 Task: Look for space in Cava Dè Tirreni, Italy from 22nd June, 2023 to 30th June, 2023 for 2 adults in price range Rs.7000 to Rs.15000. Place can be entire place with 1  bedroom having 1 bed and 1 bathroom. Property type can be house, flat, guest house, hotel. Booking option can be shelf check-in. Required host language is English.
Action: Mouse moved to (517, 132)
Screenshot: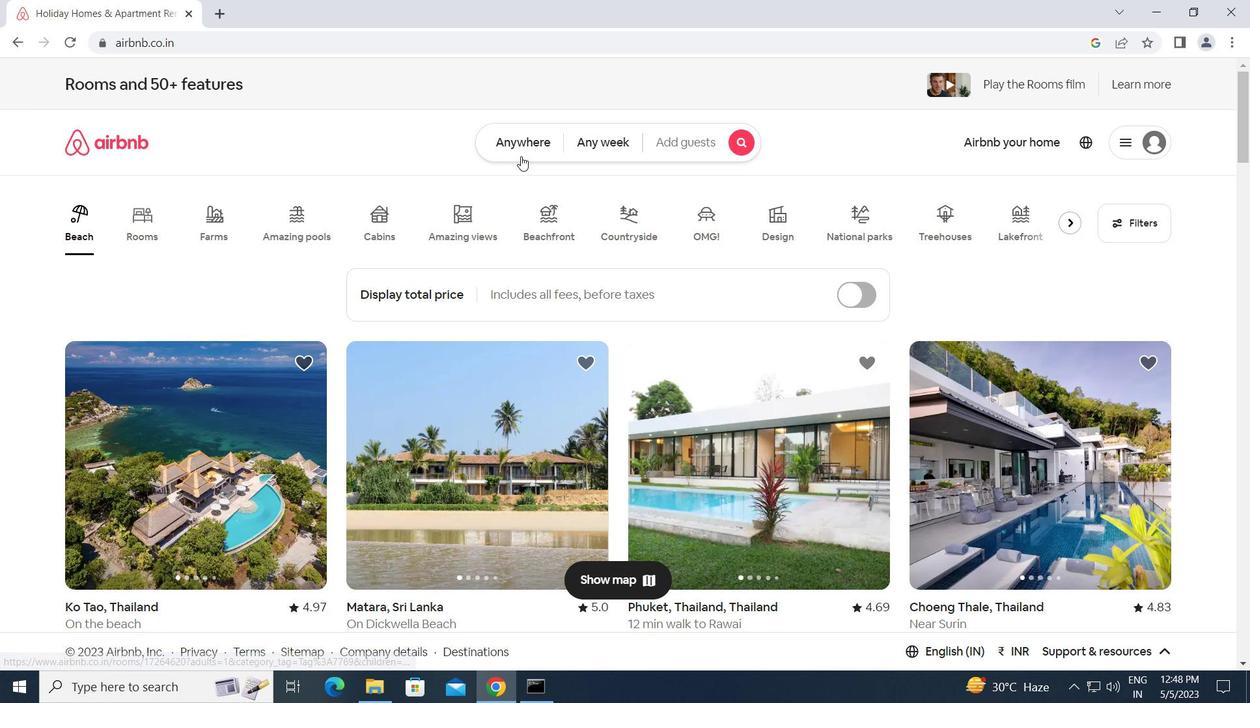 
Action: Mouse pressed left at (517, 132)
Screenshot: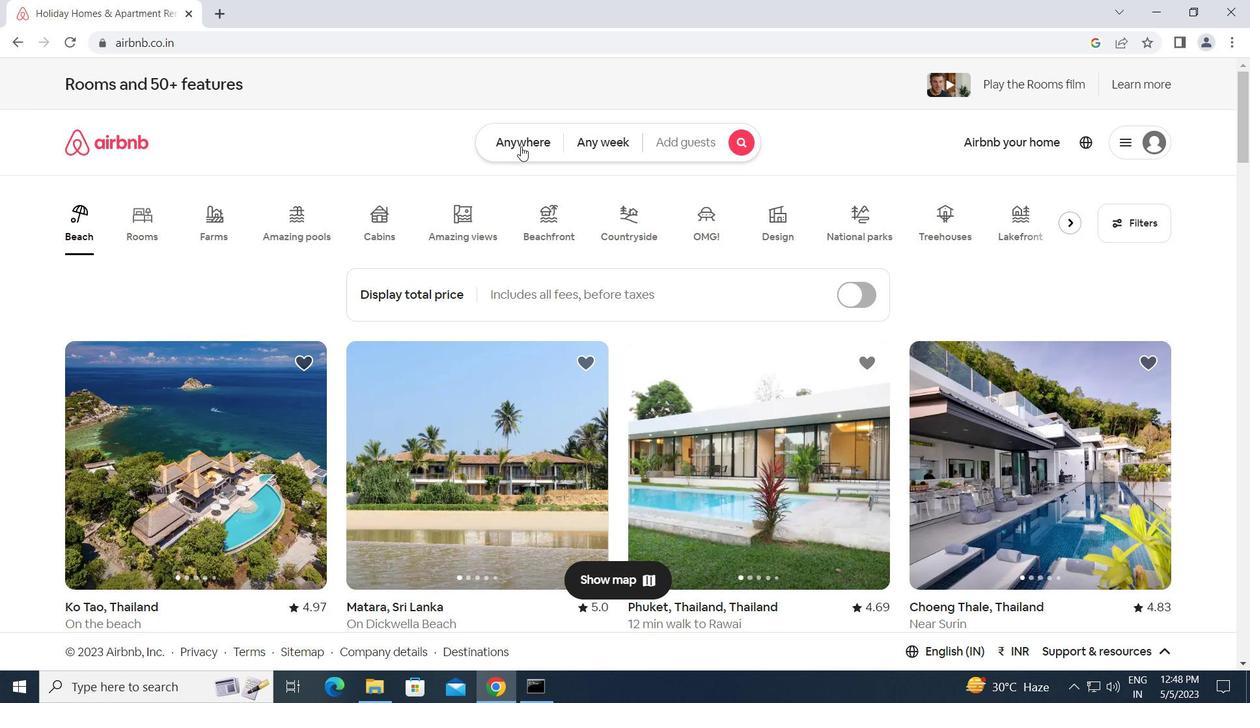 
Action: Mouse moved to (443, 205)
Screenshot: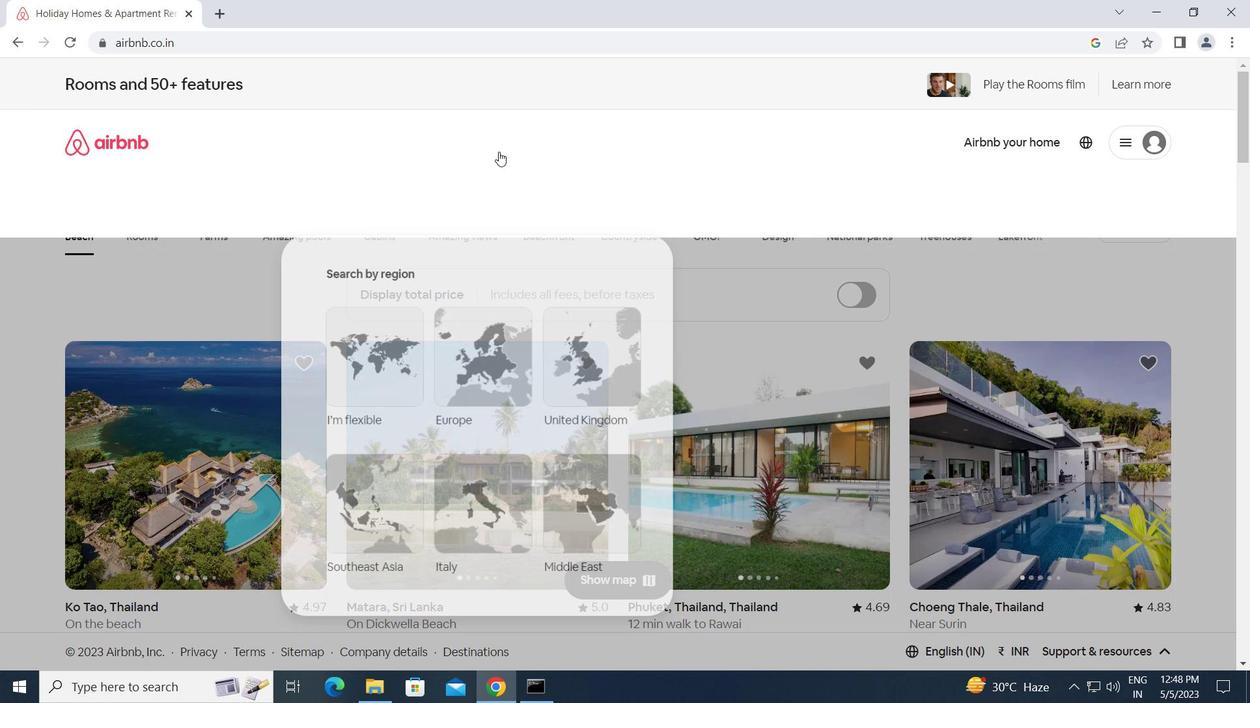 
Action: Mouse pressed left at (443, 205)
Screenshot: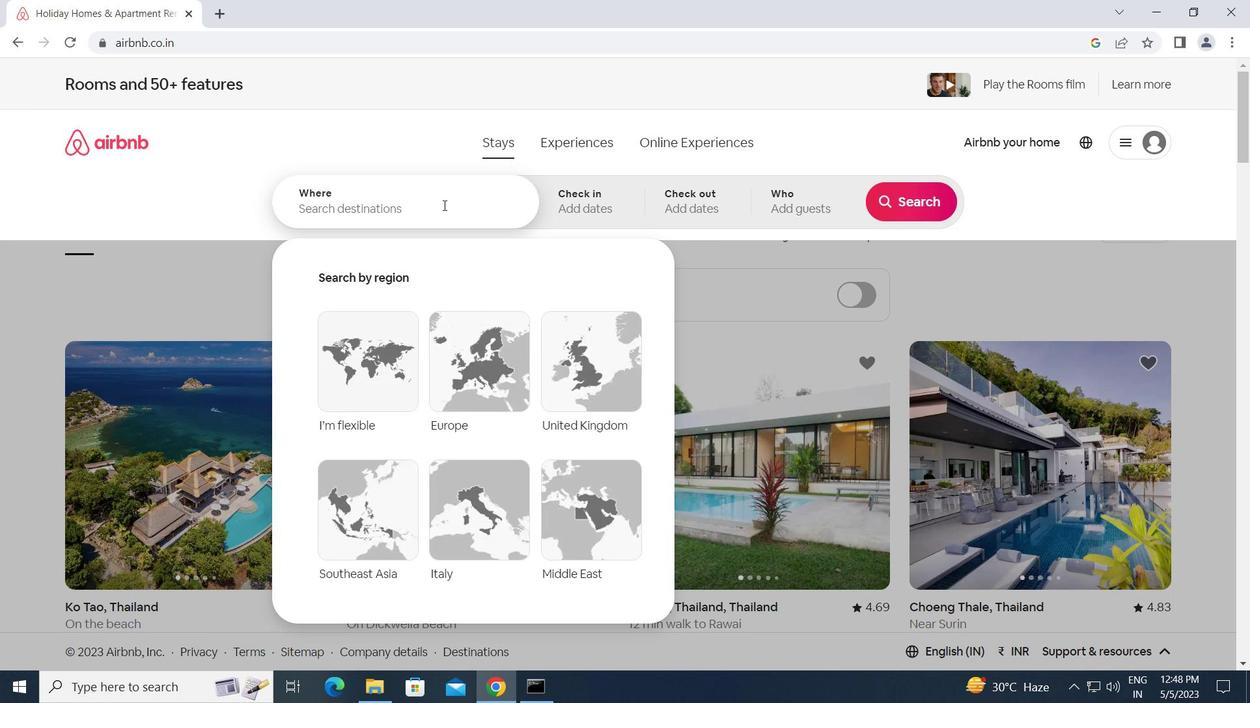 
Action: Key pressed c<Key.caps_lock>ava<Key.space><Key.caps_lock>d<Key.caps_lock>e<Key.space><Key.caps_lock>t<Key.caps_lock>irreni,<Key.space><Key.caps_lock>i<Key.caps_lock>taly<Key.enter>
Screenshot: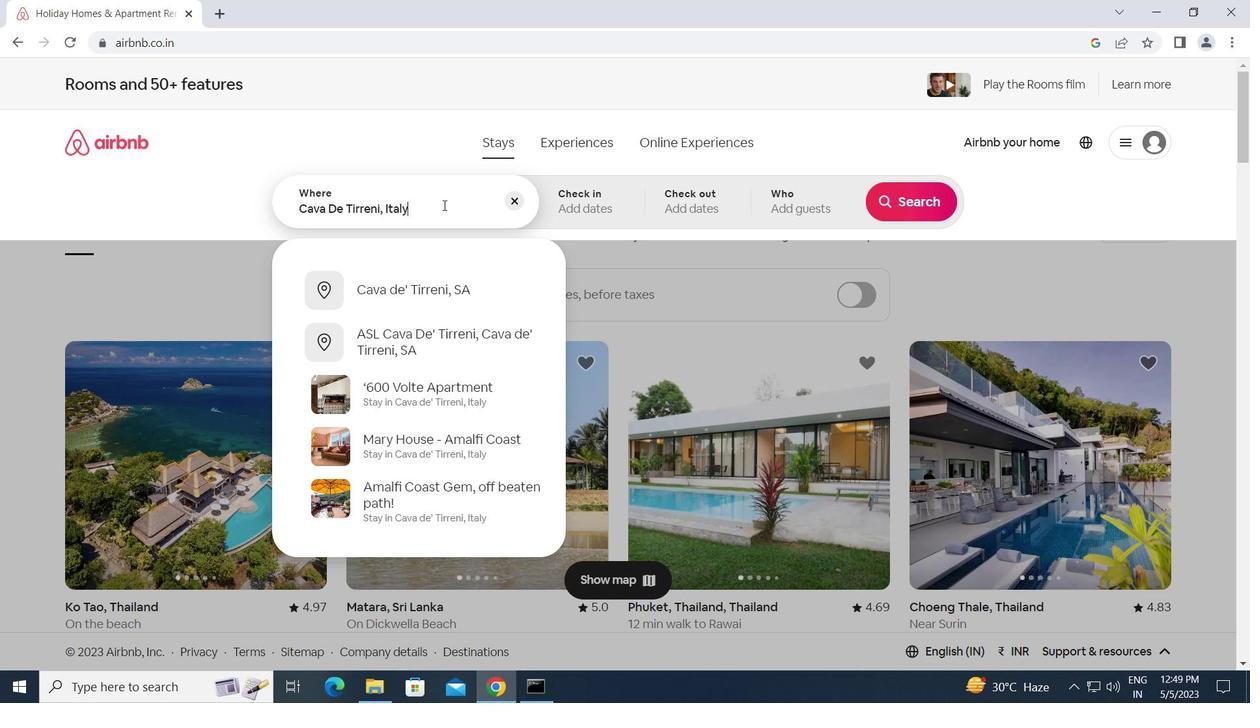 
Action: Mouse moved to (819, 512)
Screenshot: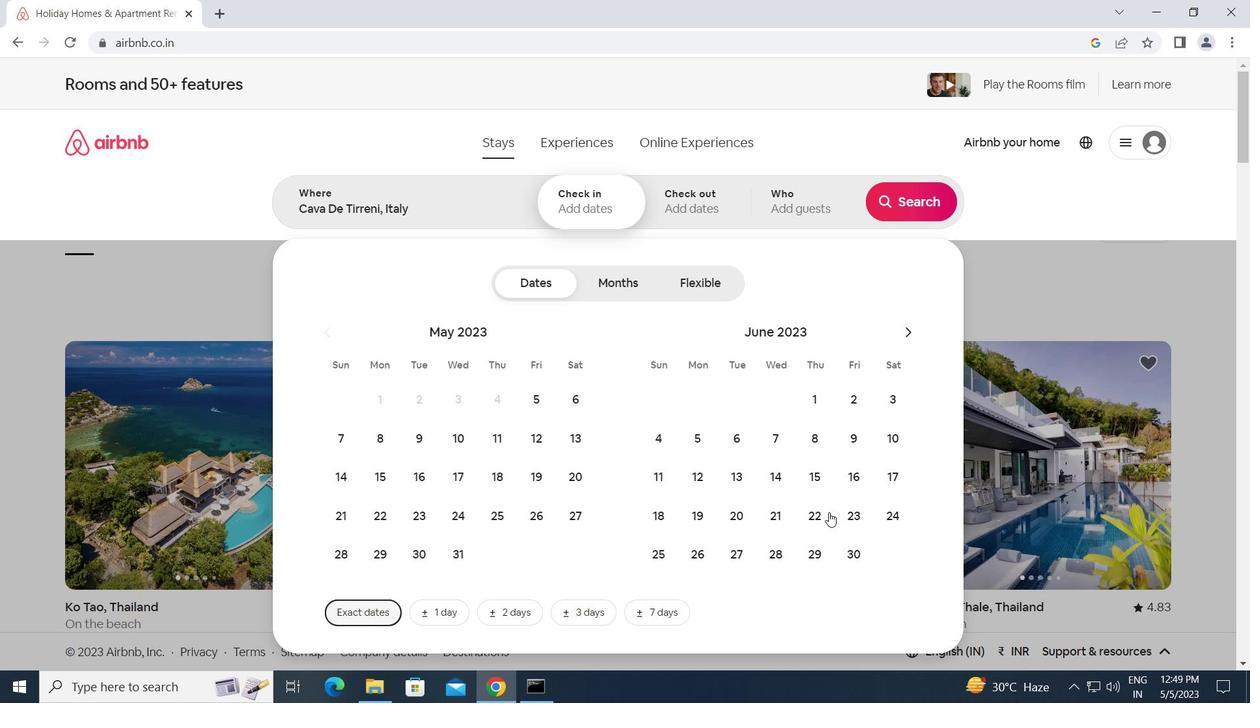 
Action: Mouse pressed left at (819, 512)
Screenshot: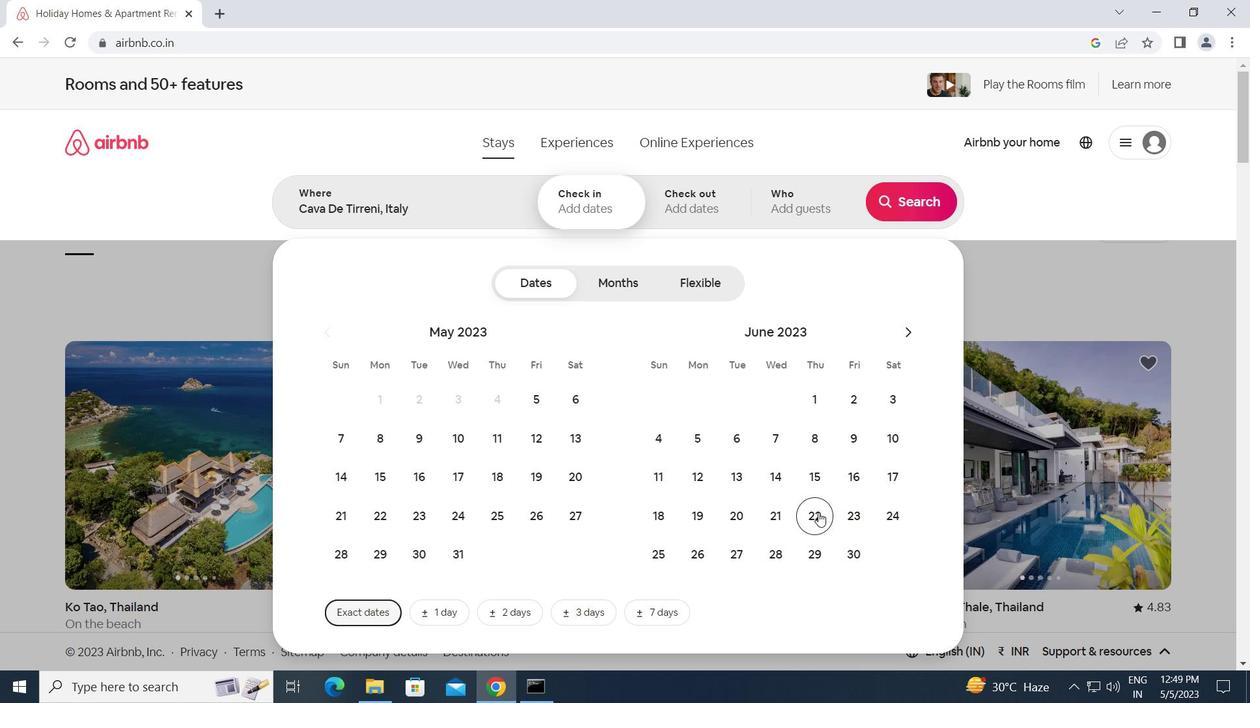 
Action: Mouse moved to (851, 558)
Screenshot: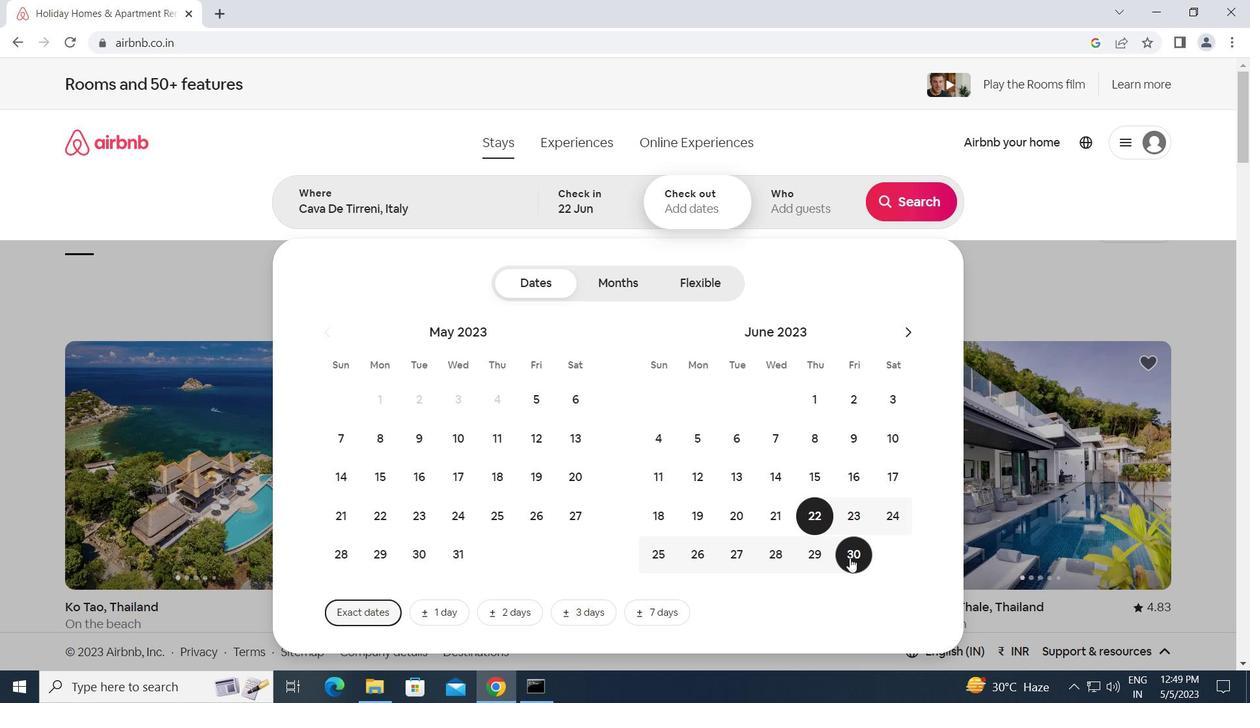 
Action: Mouse pressed left at (851, 558)
Screenshot: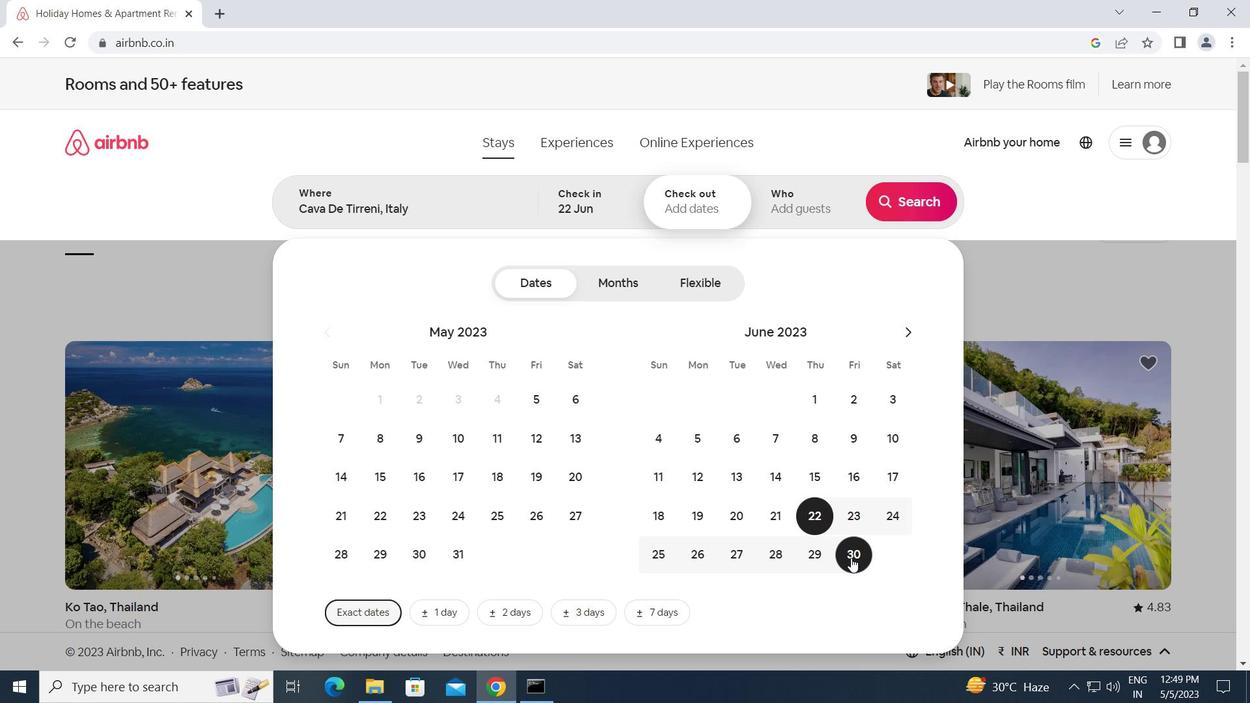
Action: Mouse moved to (803, 202)
Screenshot: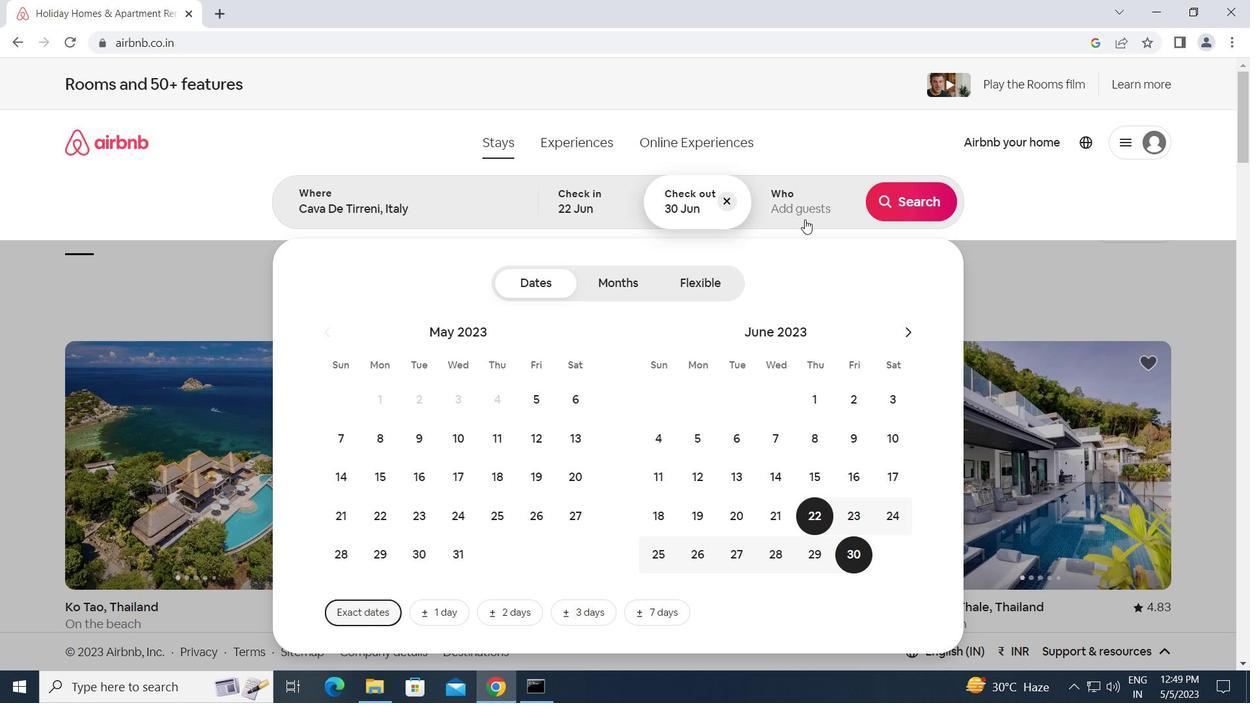 
Action: Mouse pressed left at (803, 202)
Screenshot: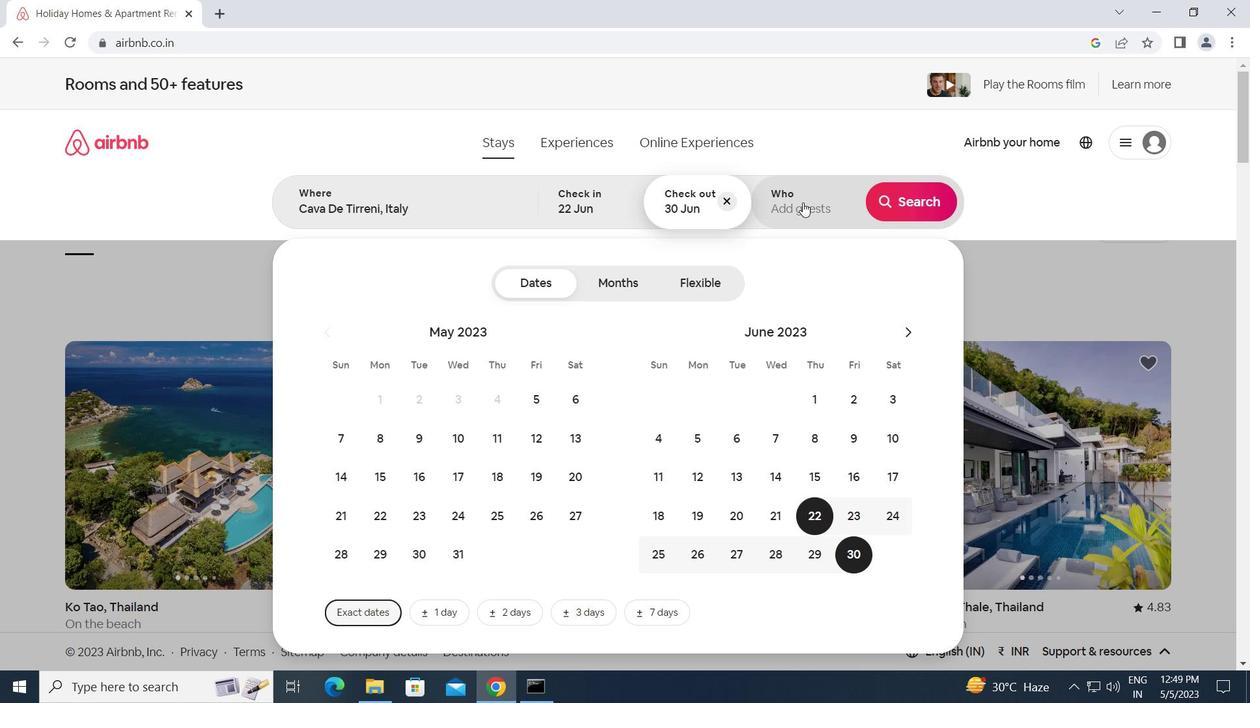 
Action: Mouse moved to (909, 289)
Screenshot: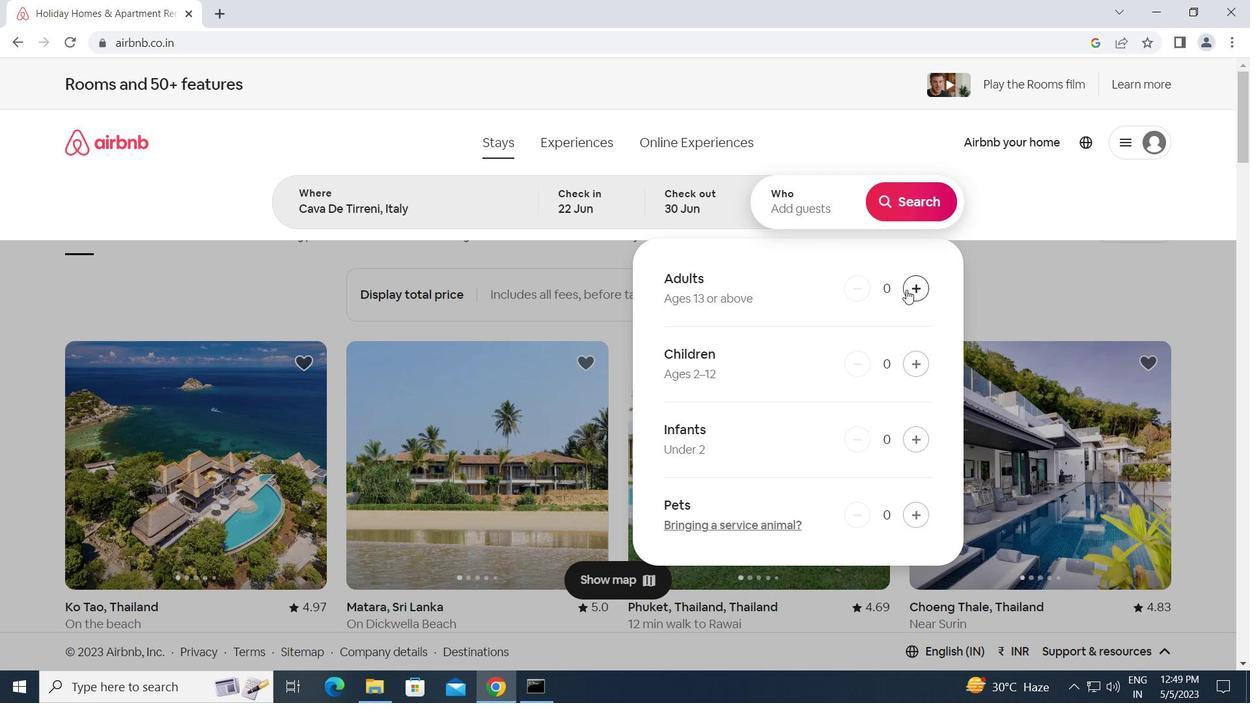 
Action: Mouse pressed left at (909, 289)
Screenshot: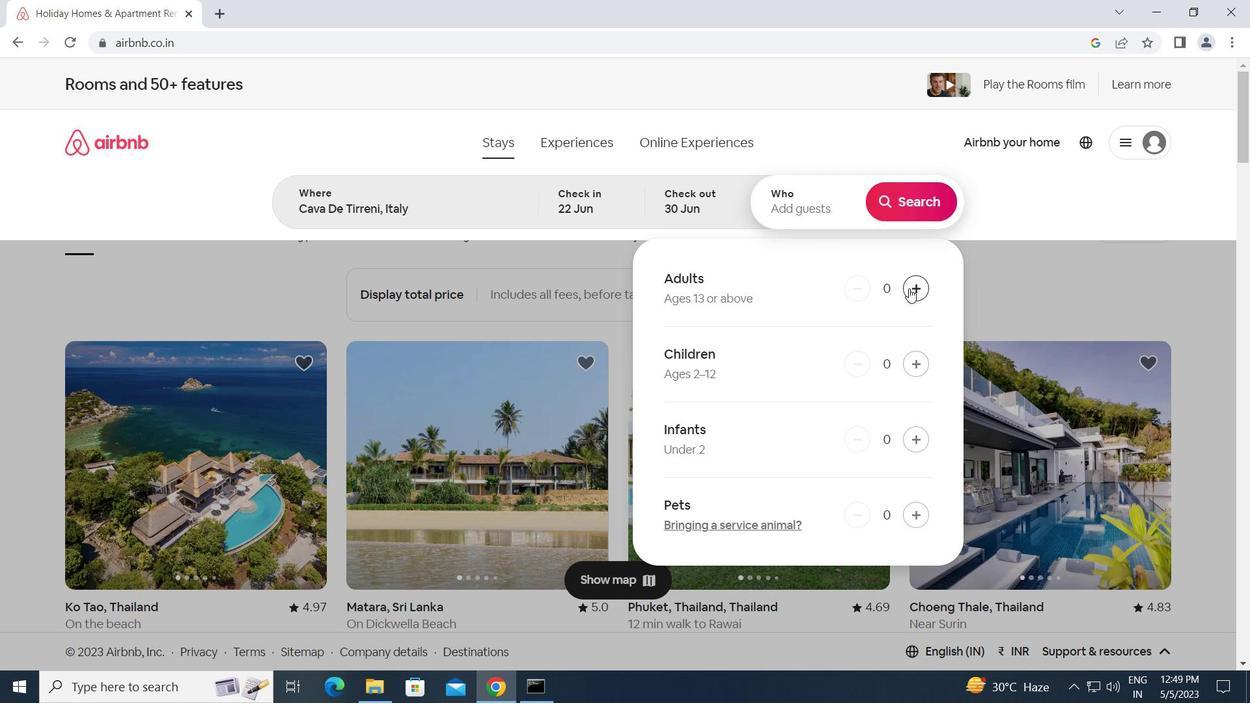 
Action: Mouse pressed left at (909, 289)
Screenshot: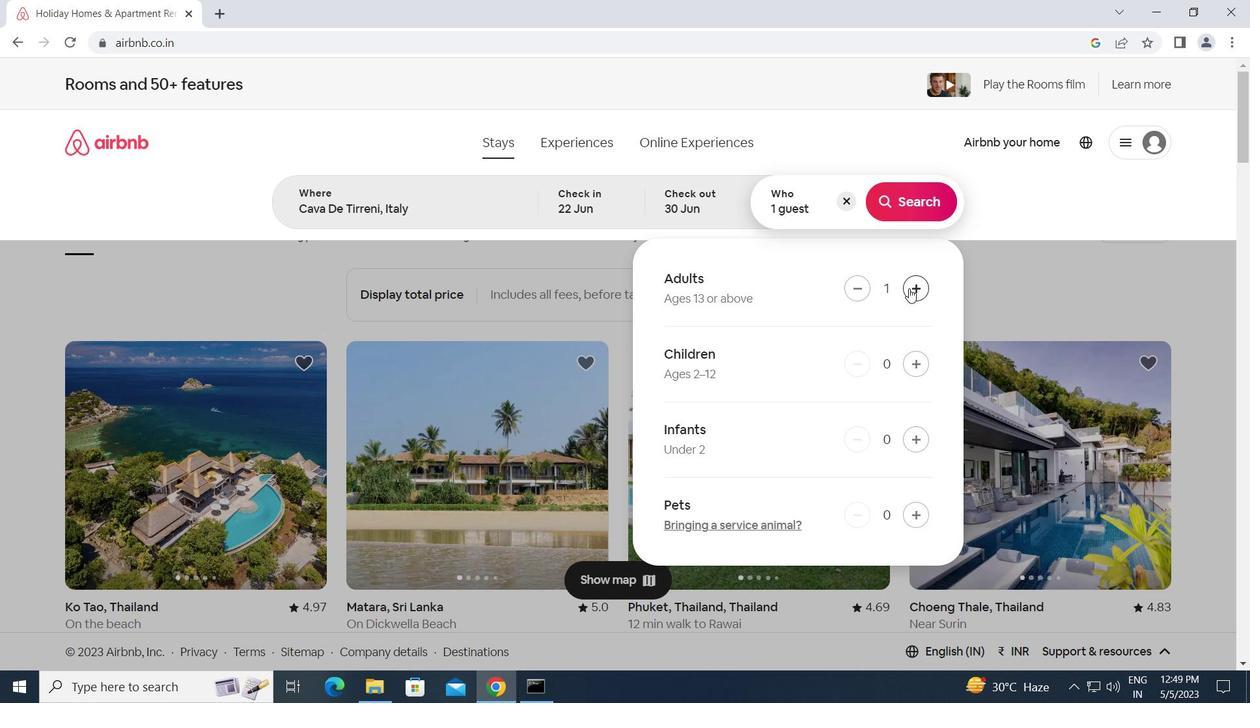 
Action: Mouse moved to (915, 198)
Screenshot: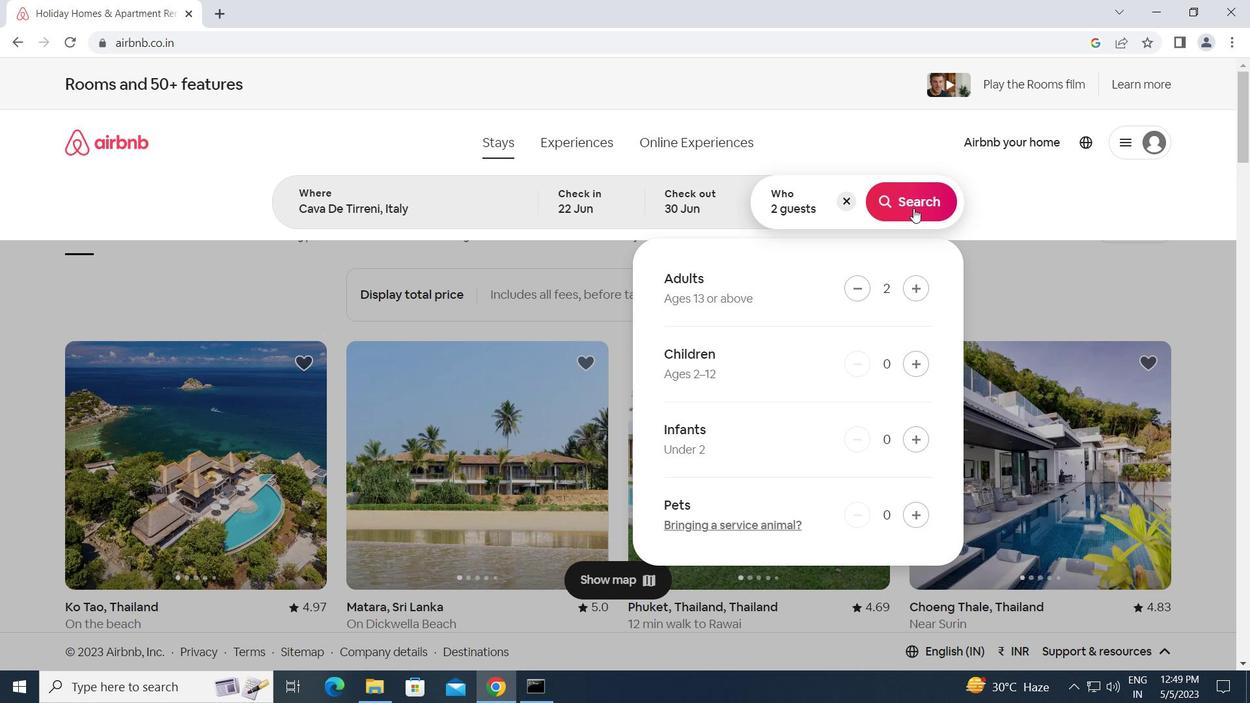 
Action: Mouse pressed left at (915, 198)
Screenshot: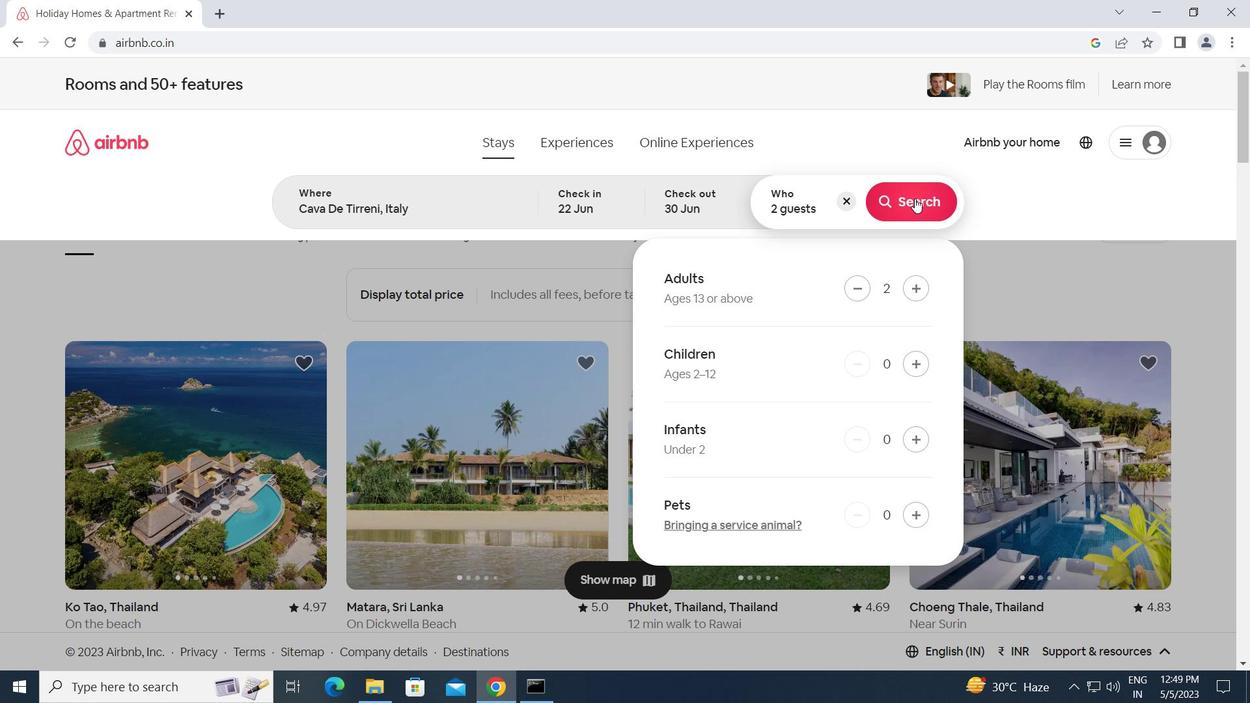 
Action: Mouse moved to (1179, 154)
Screenshot: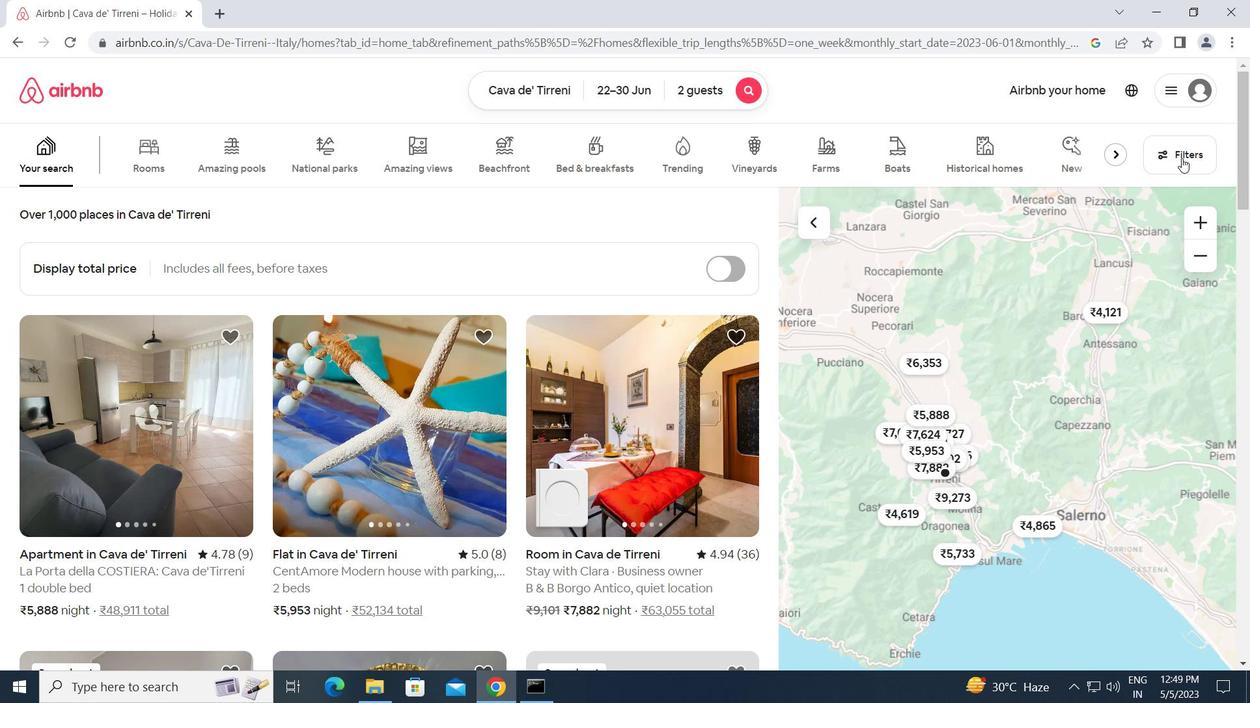 
Action: Mouse pressed left at (1179, 154)
Screenshot: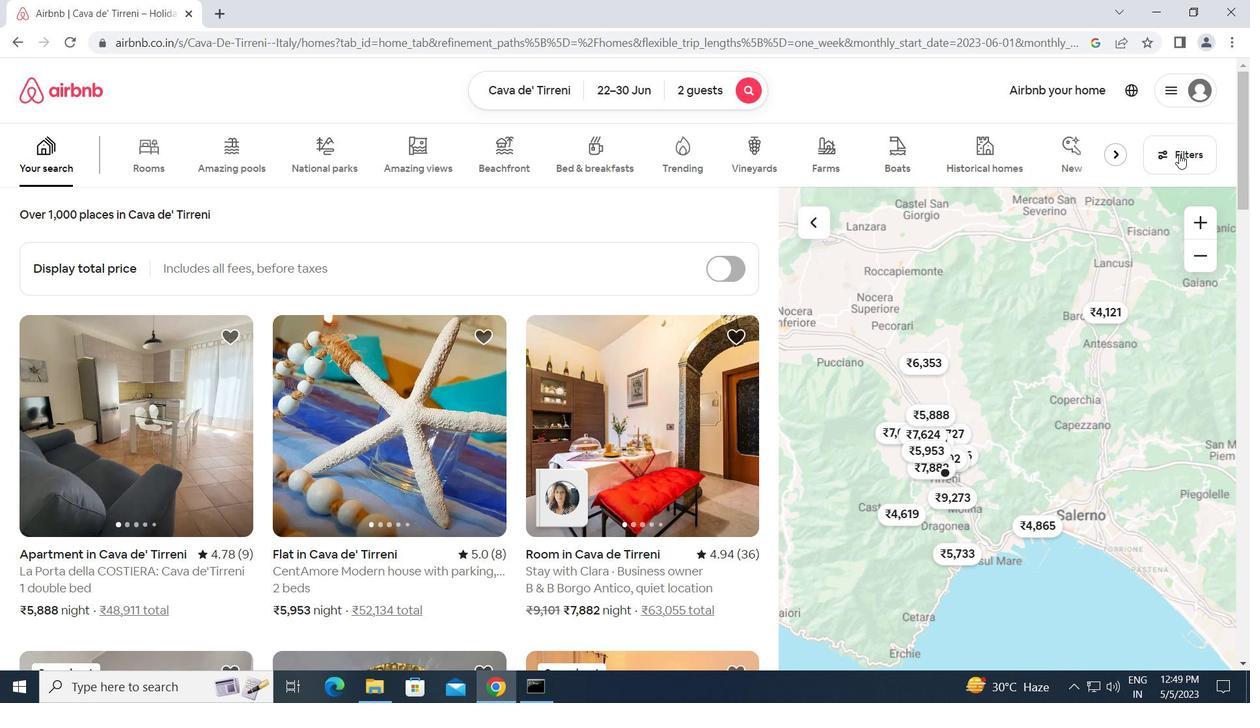 
Action: Mouse moved to (429, 548)
Screenshot: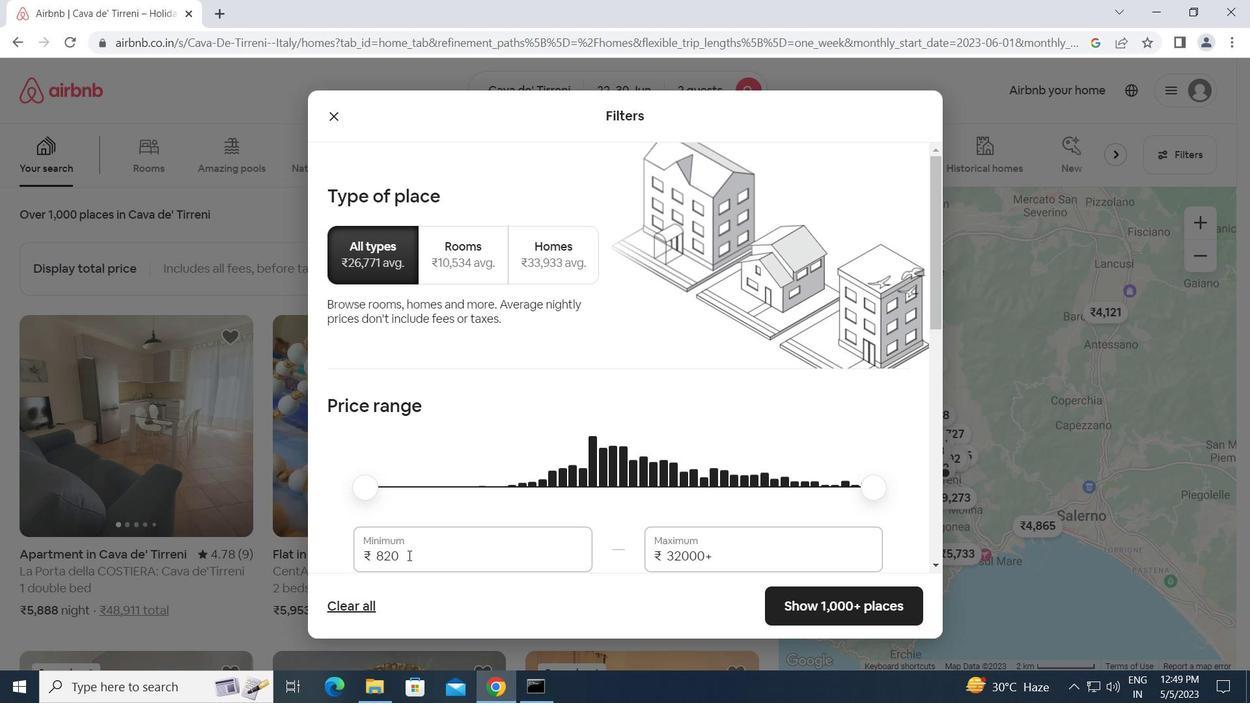 
Action: Mouse scrolled (429, 547) with delta (0, 0)
Screenshot: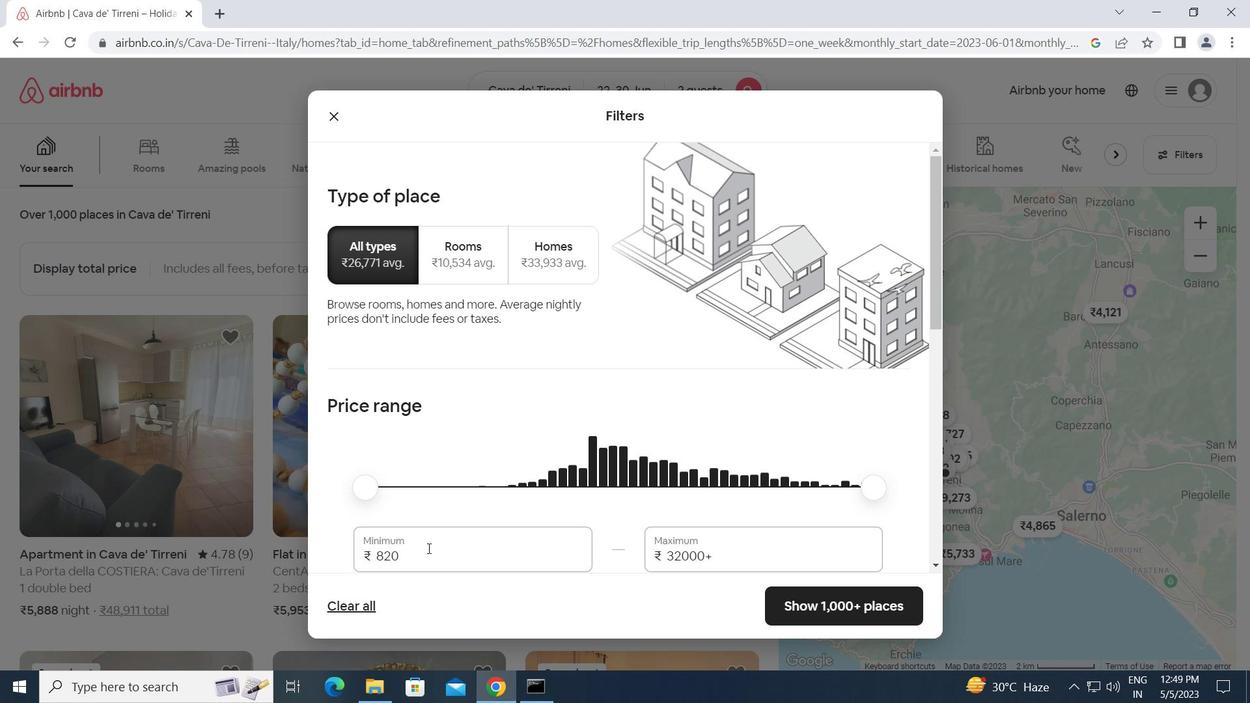 
Action: Mouse scrolled (429, 547) with delta (0, 0)
Screenshot: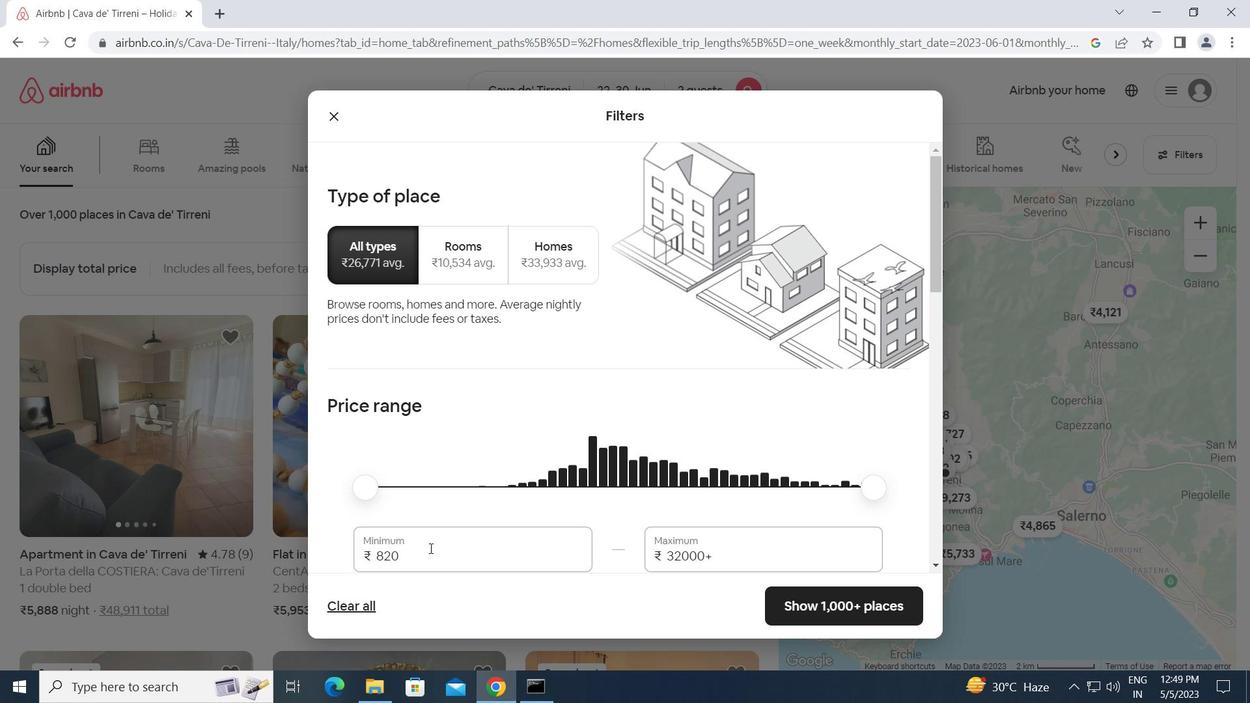 
Action: Mouse moved to (410, 396)
Screenshot: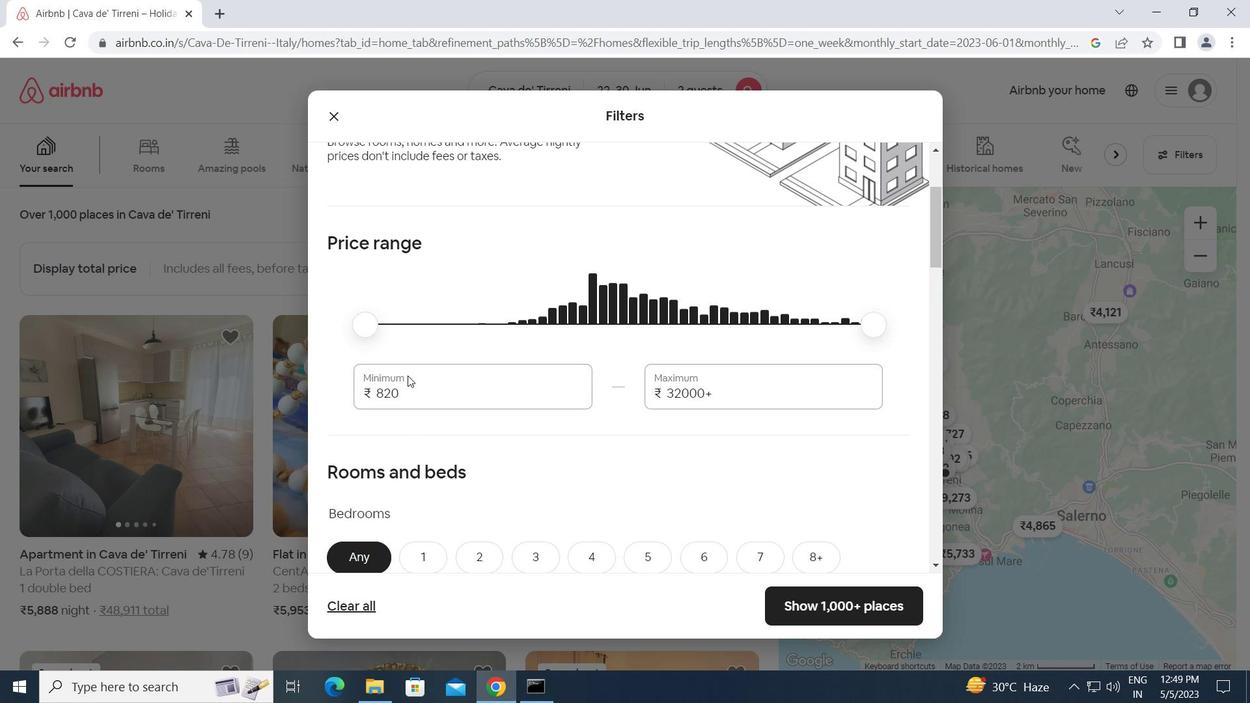 
Action: Mouse pressed left at (410, 396)
Screenshot: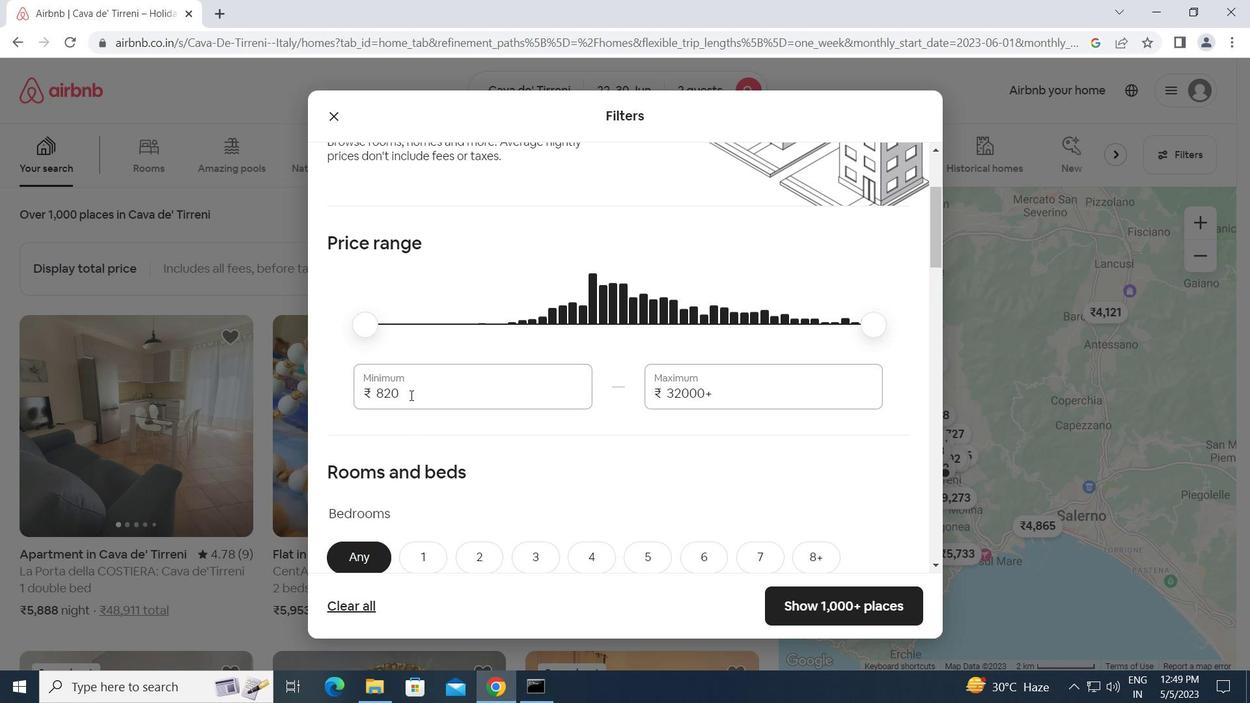 
Action: Mouse moved to (310, 396)
Screenshot: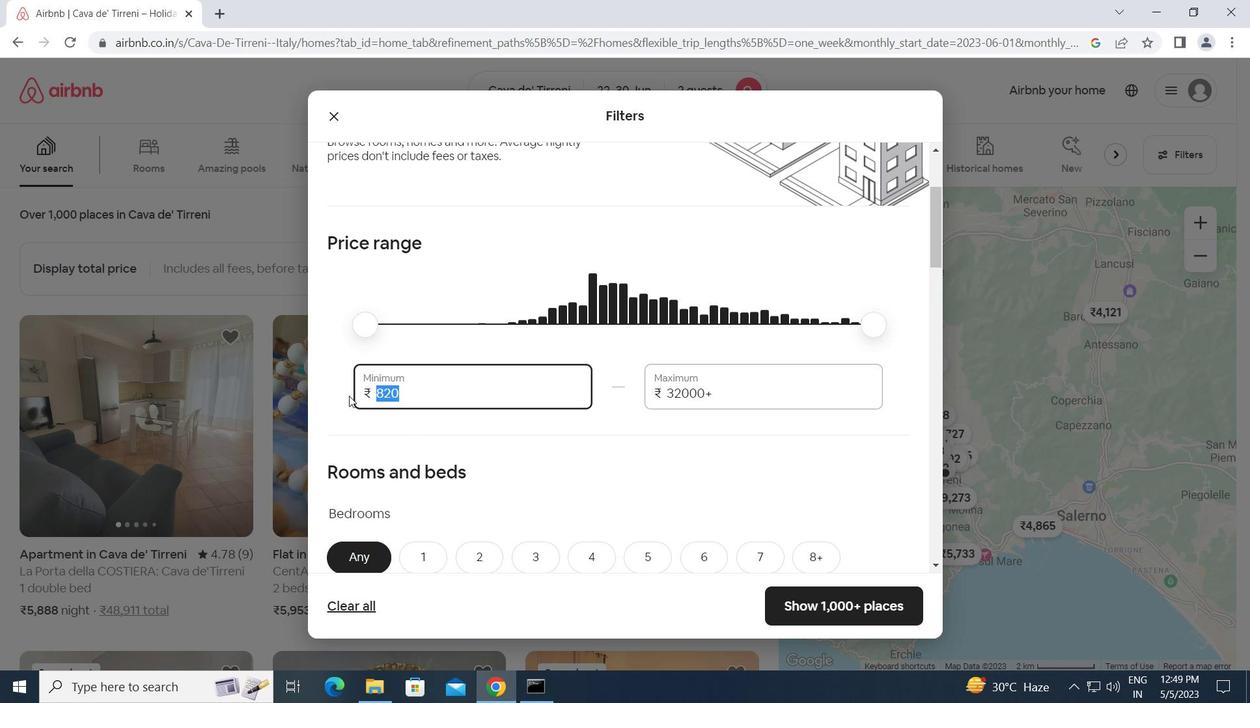 
Action: Key pressed 7000<Key.tab>1500
Screenshot: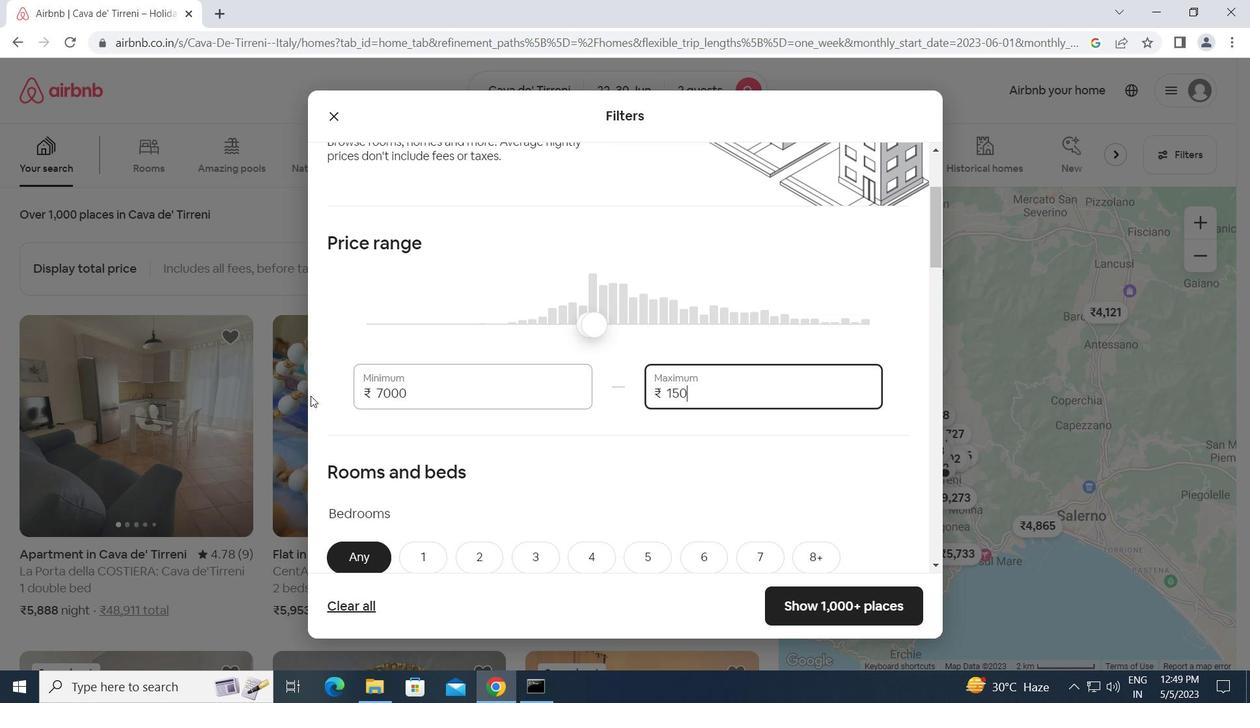 
Action: Mouse moved to (324, 409)
Screenshot: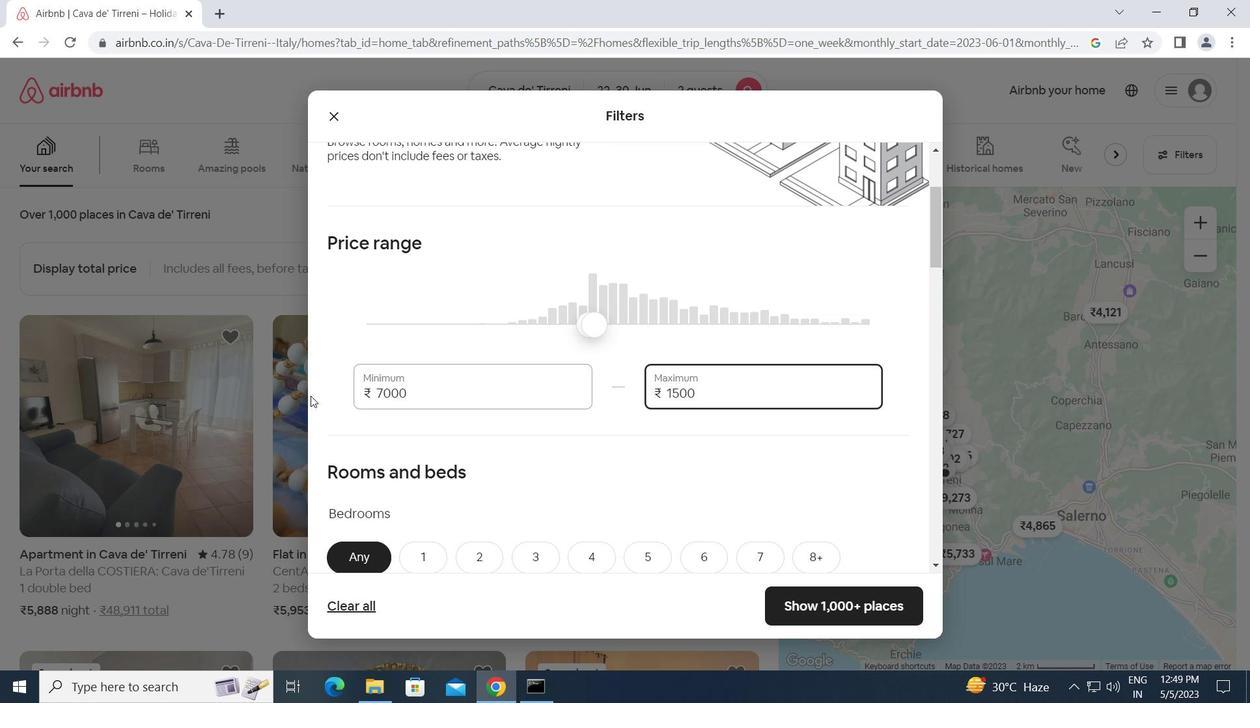 
Action: Key pressed 0
Screenshot: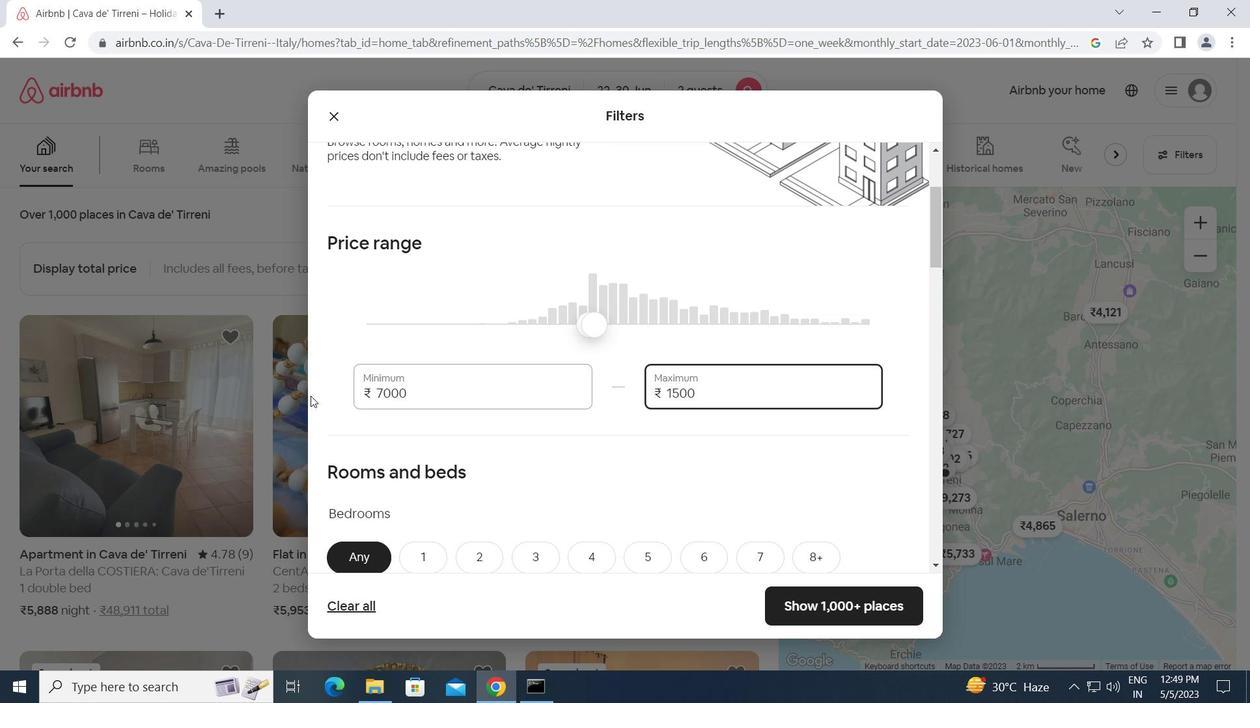 
Action: Mouse moved to (489, 463)
Screenshot: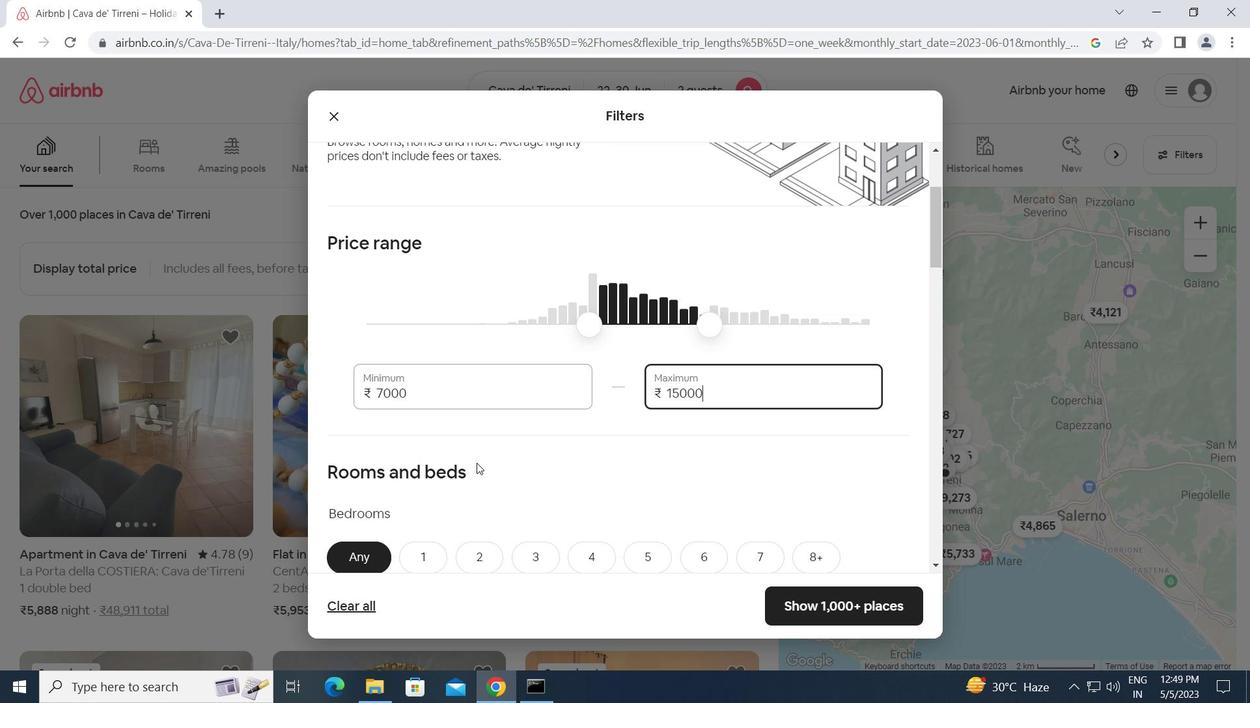 
Action: Mouse scrolled (489, 462) with delta (0, 0)
Screenshot: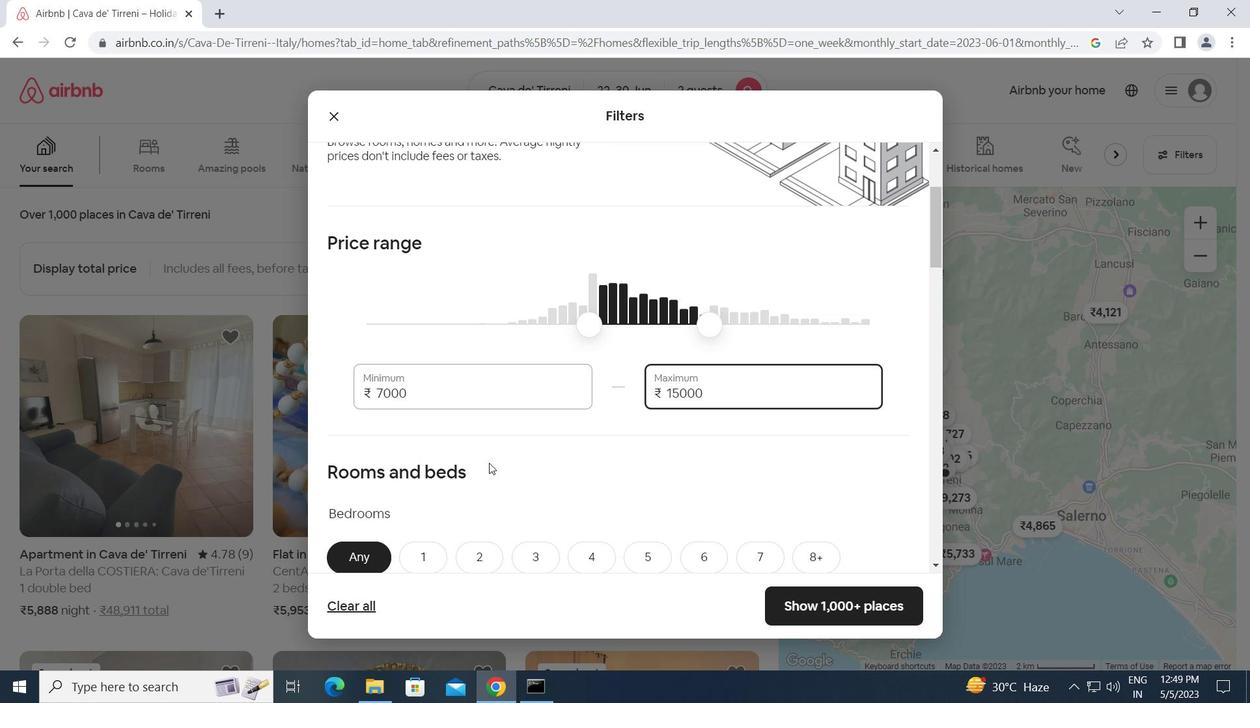 
Action: Mouse scrolled (489, 462) with delta (0, 0)
Screenshot: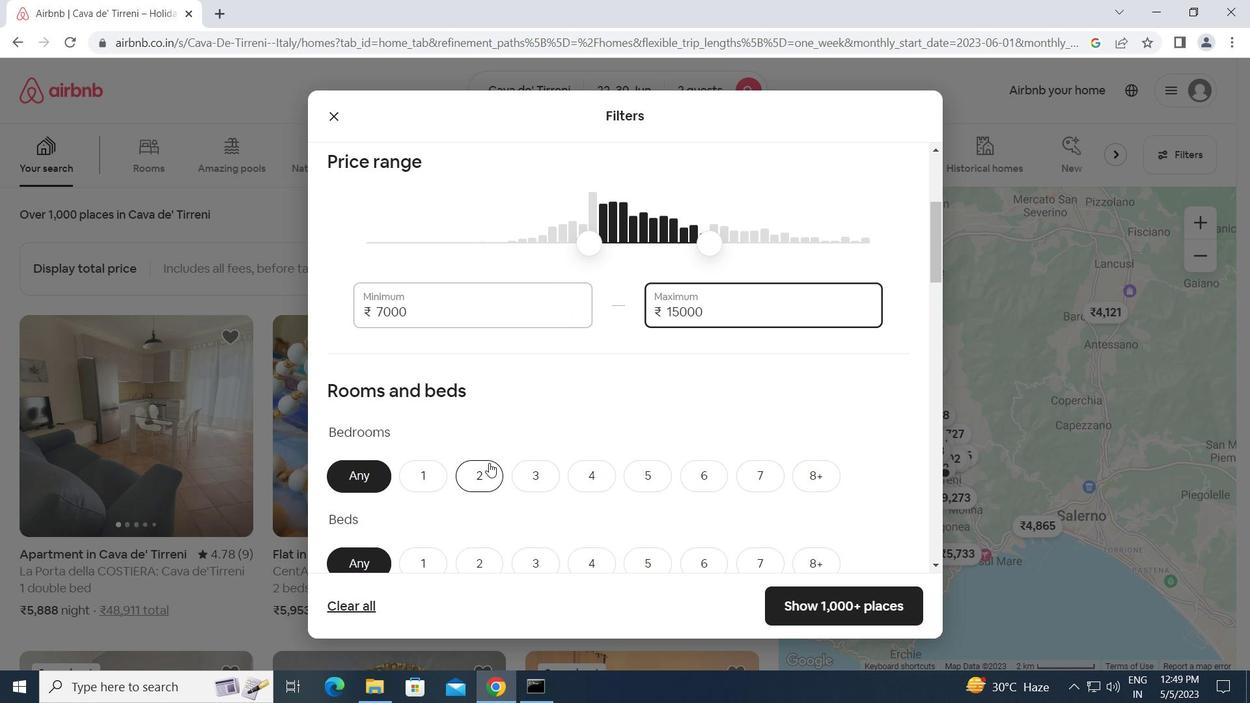 
Action: Mouse scrolled (489, 462) with delta (0, 0)
Screenshot: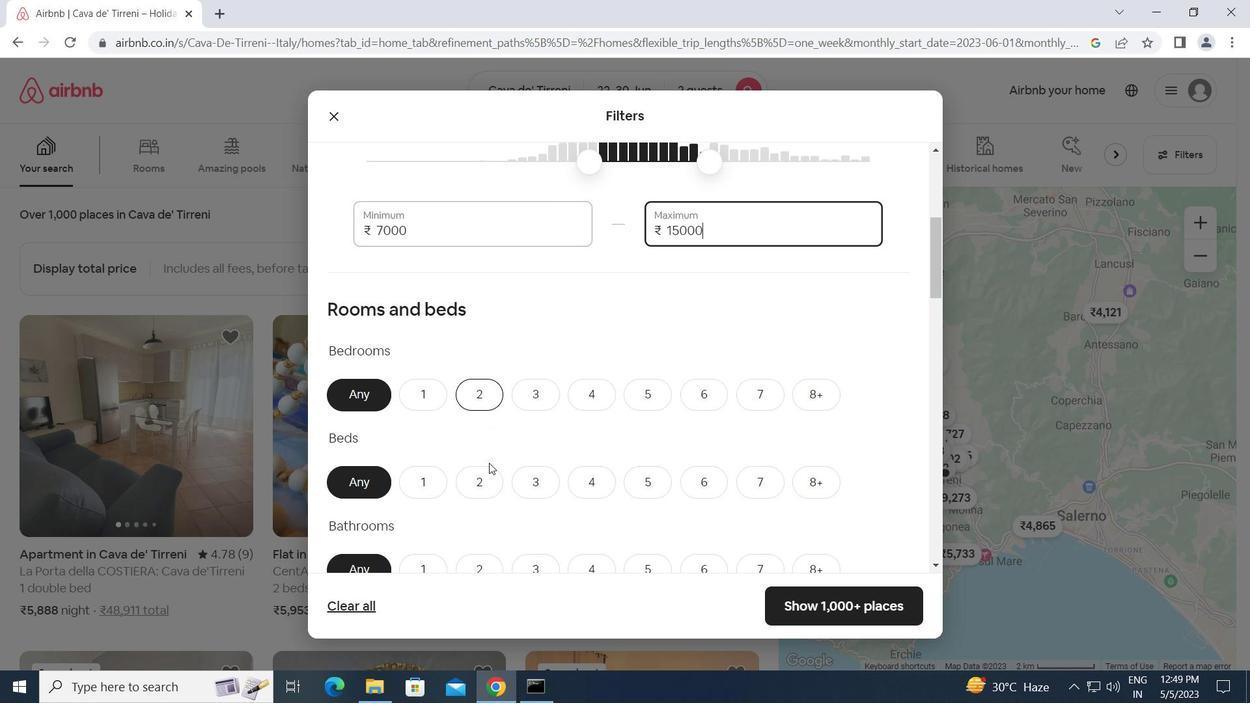 
Action: Mouse moved to (416, 320)
Screenshot: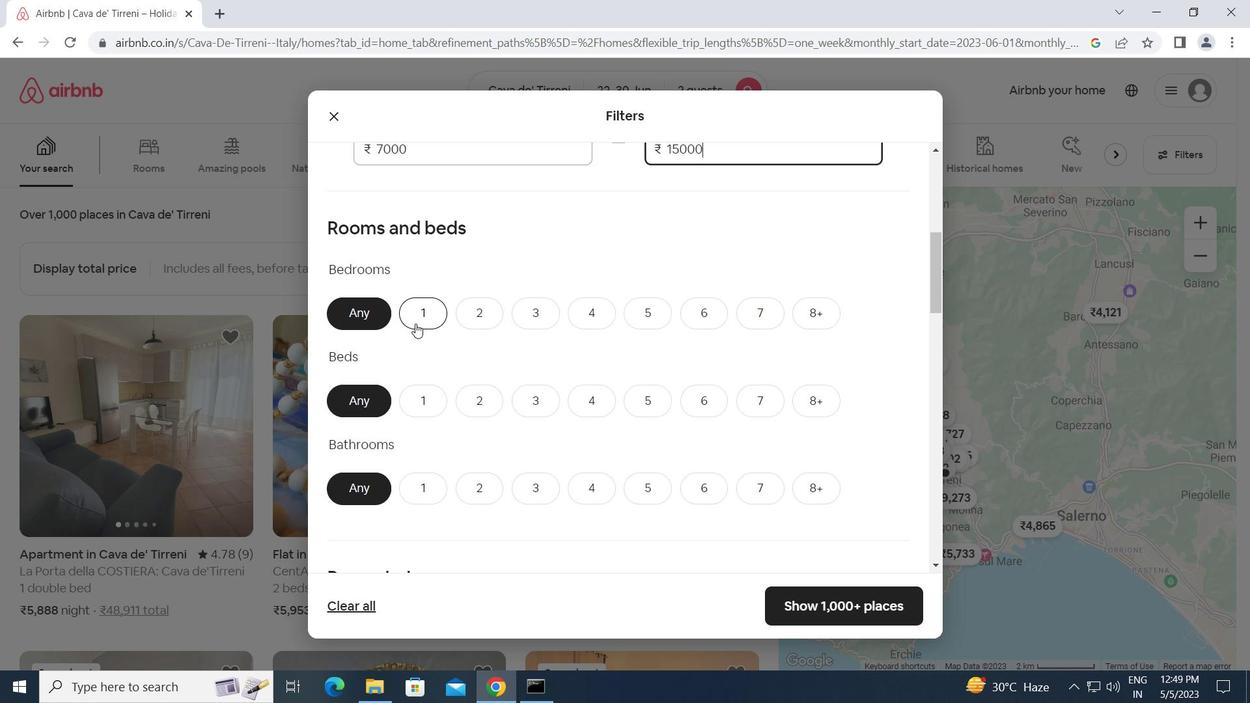 
Action: Mouse pressed left at (416, 320)
Screenshot: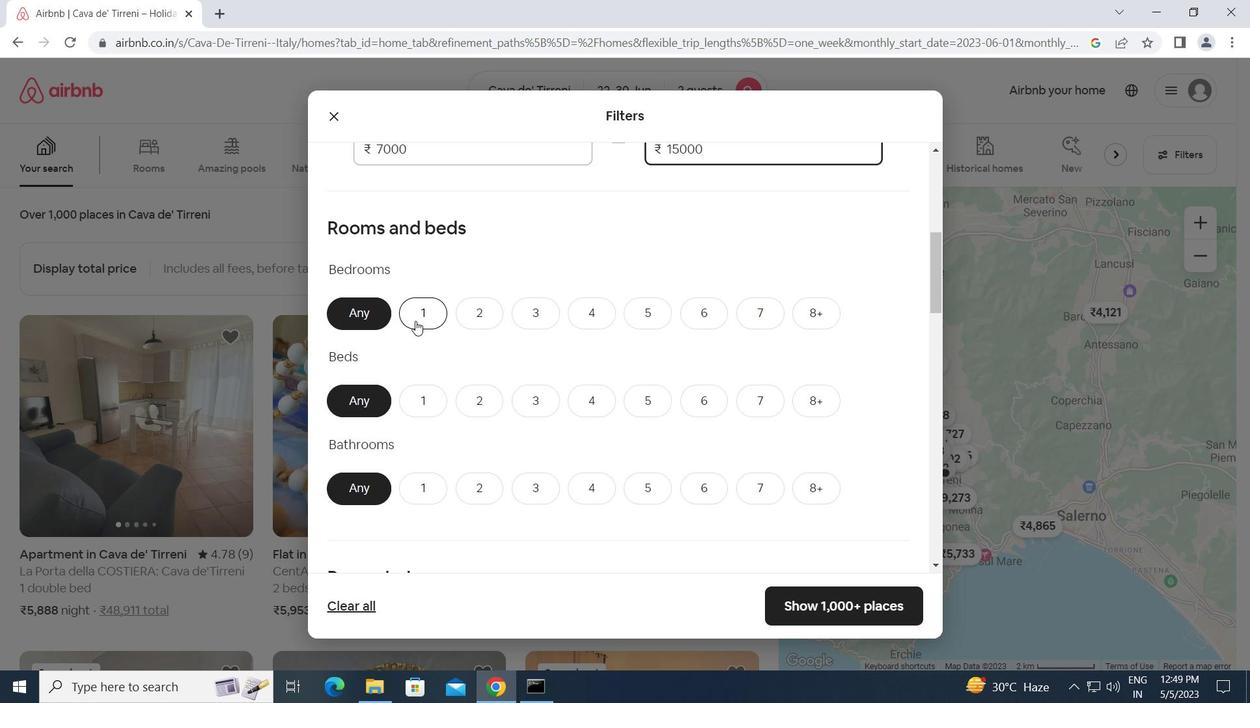 
Action: Mouse moved to (420, 405)
Screenshot: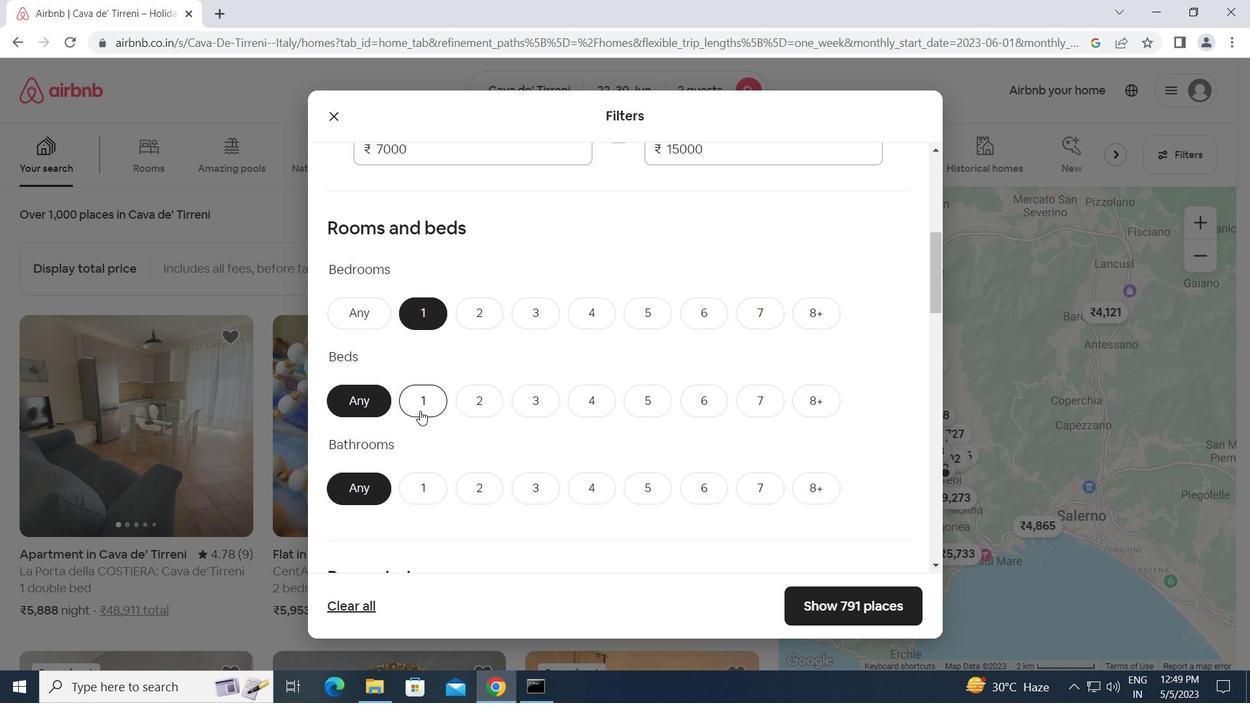 
Action: Mouse pressed left at (420, 405)
Screenshot: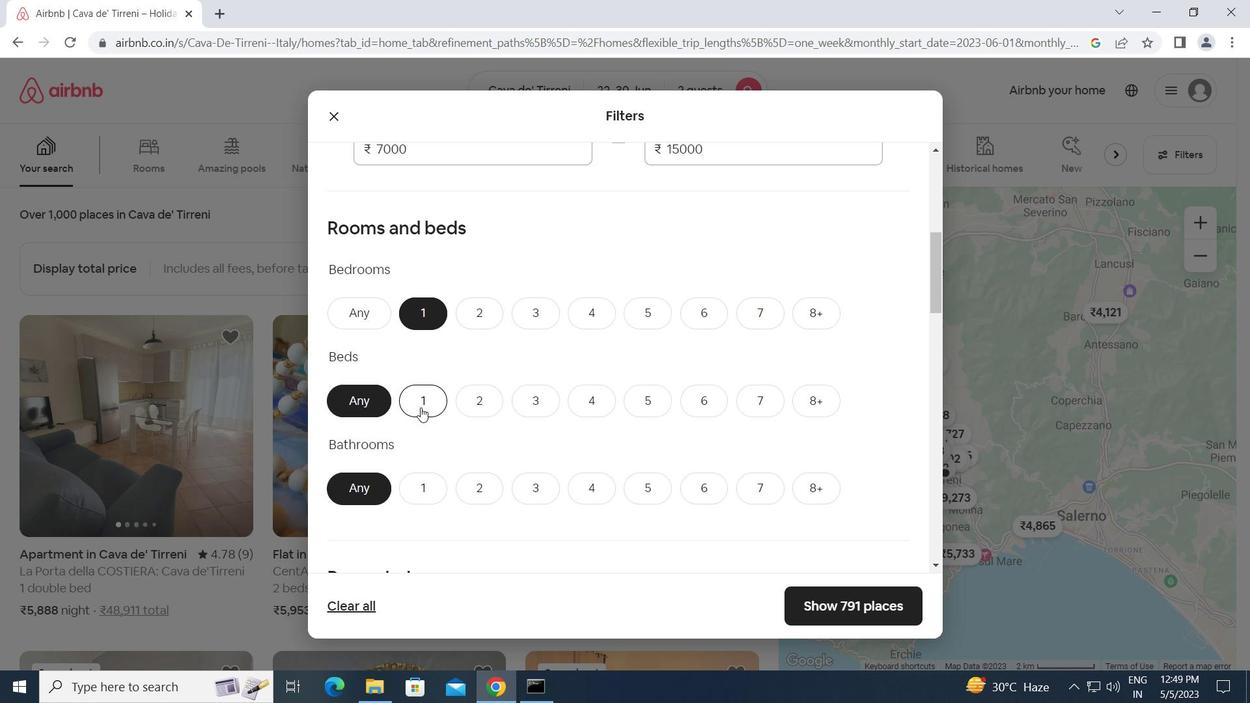 
Action: Mouse moved to (433, 484)
Screenshot: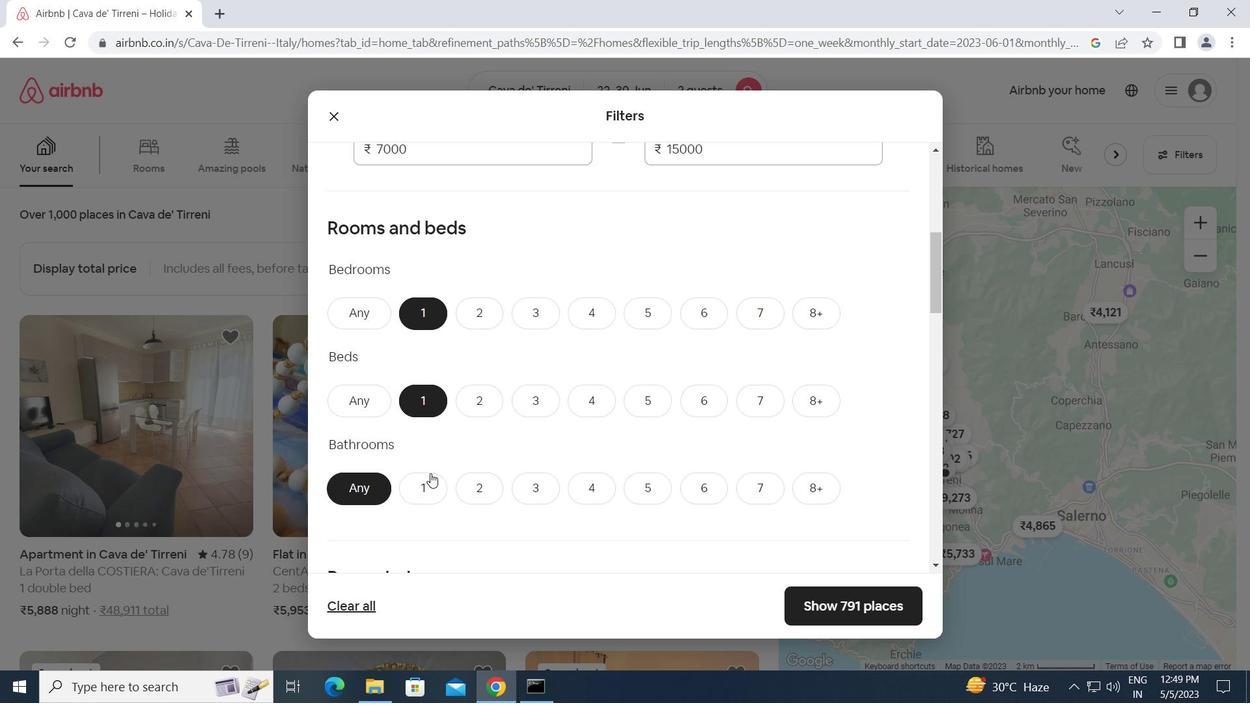
Action: Mouse pressed left at (433, 484)
Screenshot: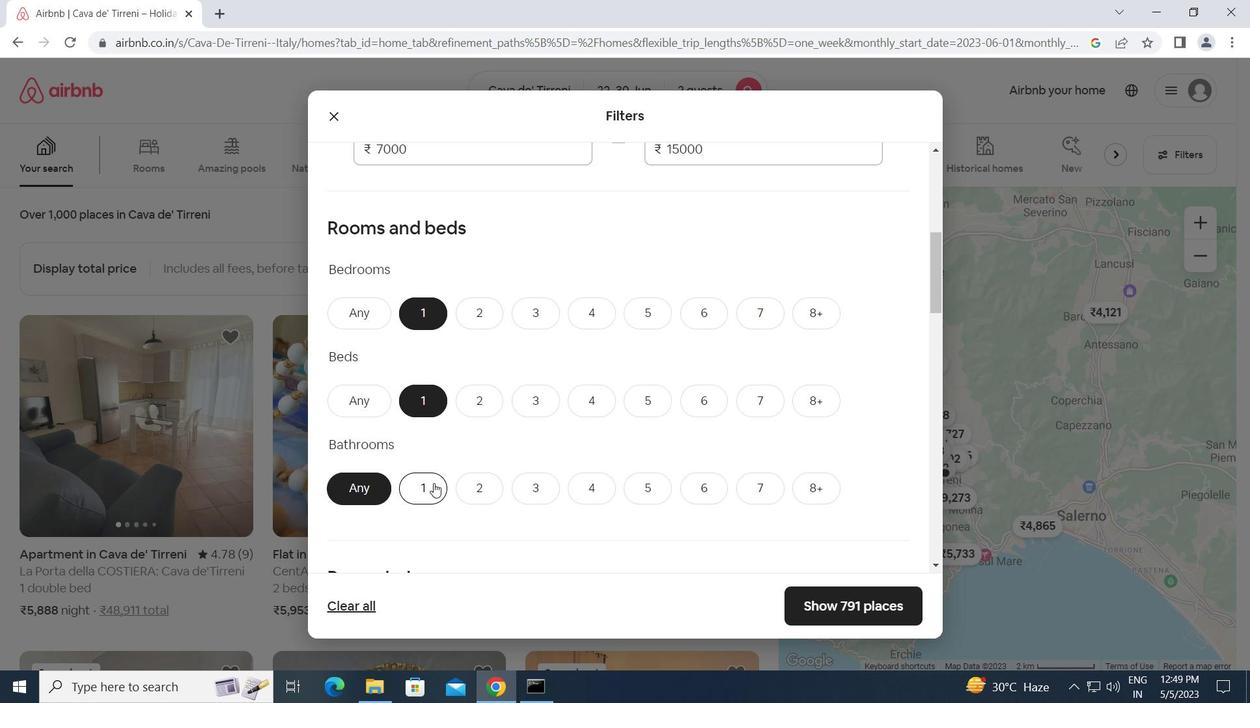 
Action: Mouse moved to (490, 489)
Screenshot: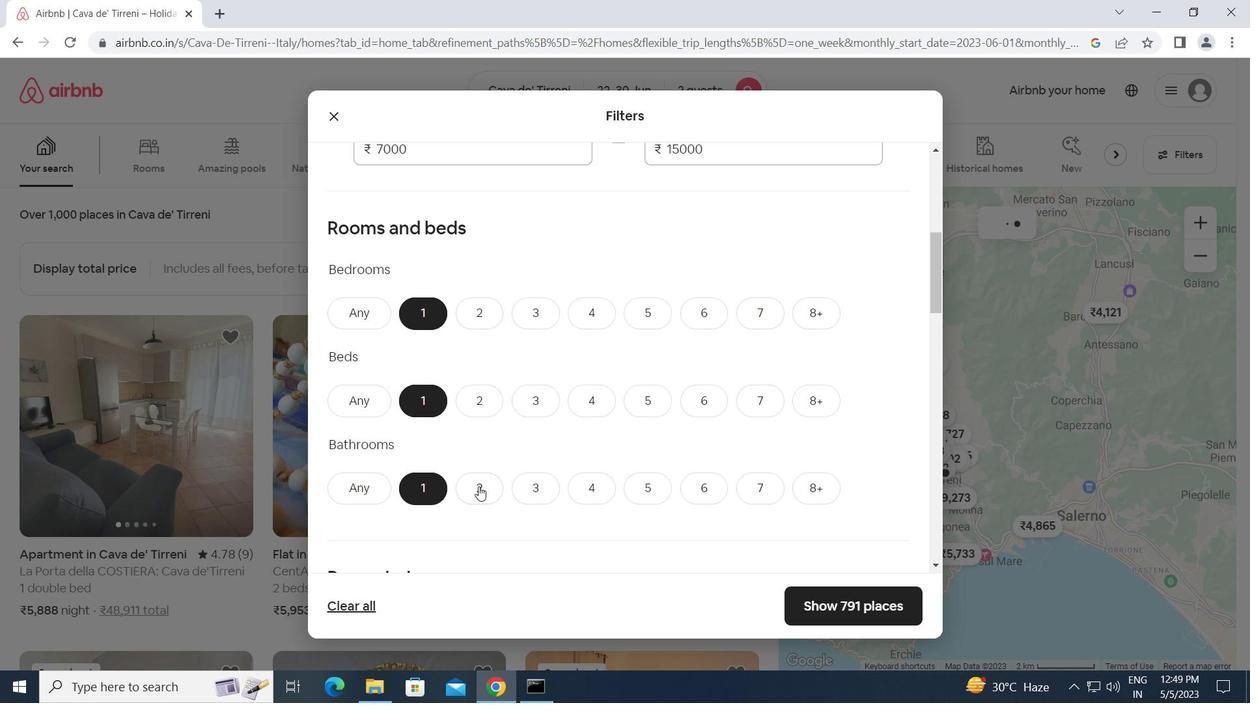 
Action: Mouse scrolled (490, 488) with delta (0, 0)
Screenshot: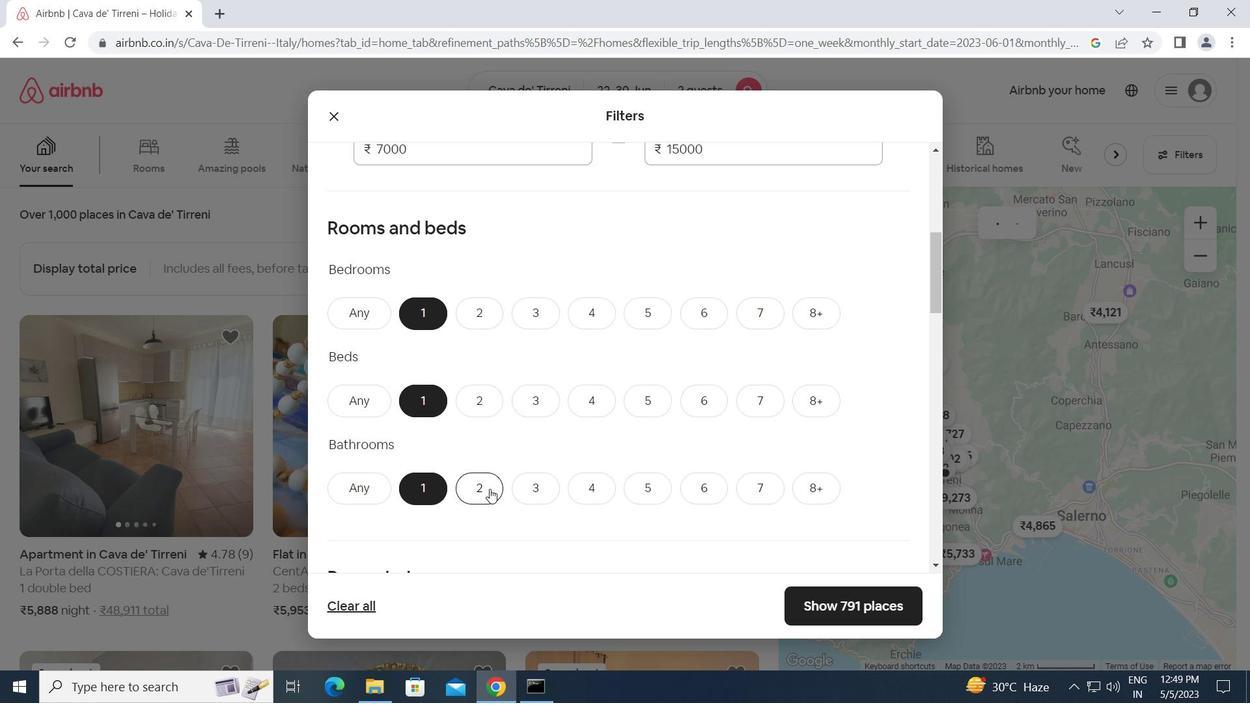 
Action: Mouse scrolled (490, 488) with delta (0, 0)
Screenshot: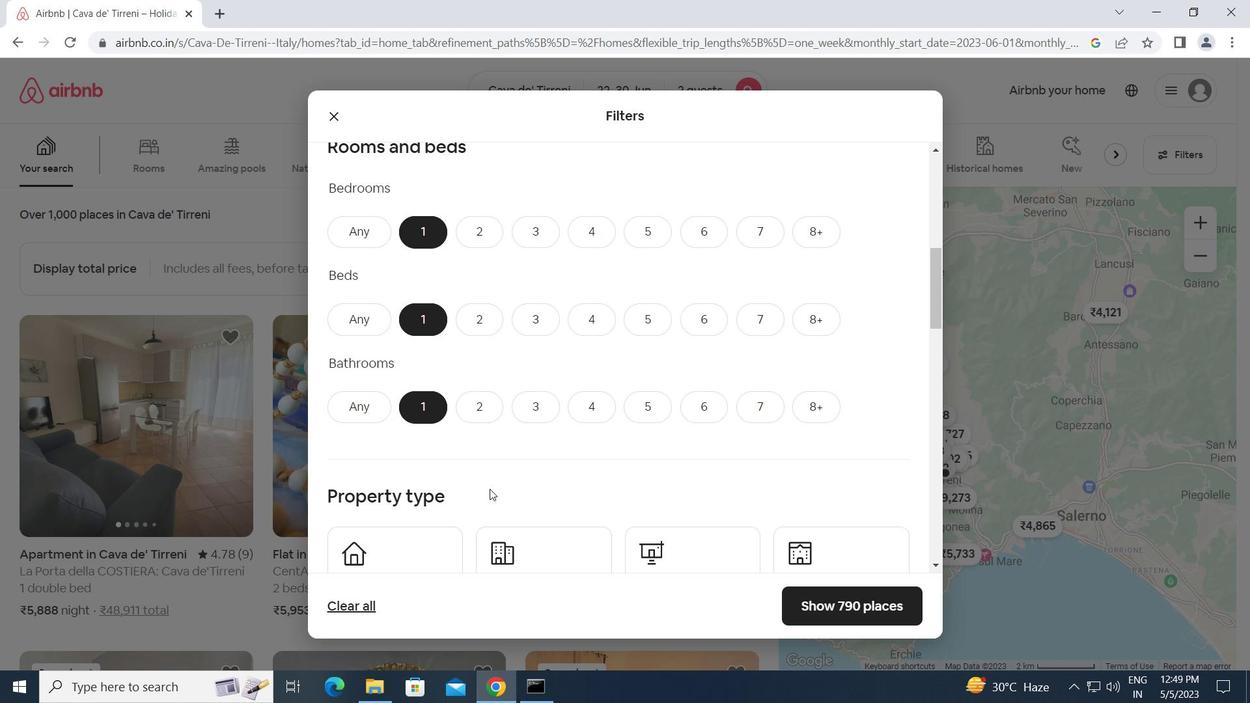 
Action: Mouse scrolled (490, 488) with delta (0, 0)
Screenshot: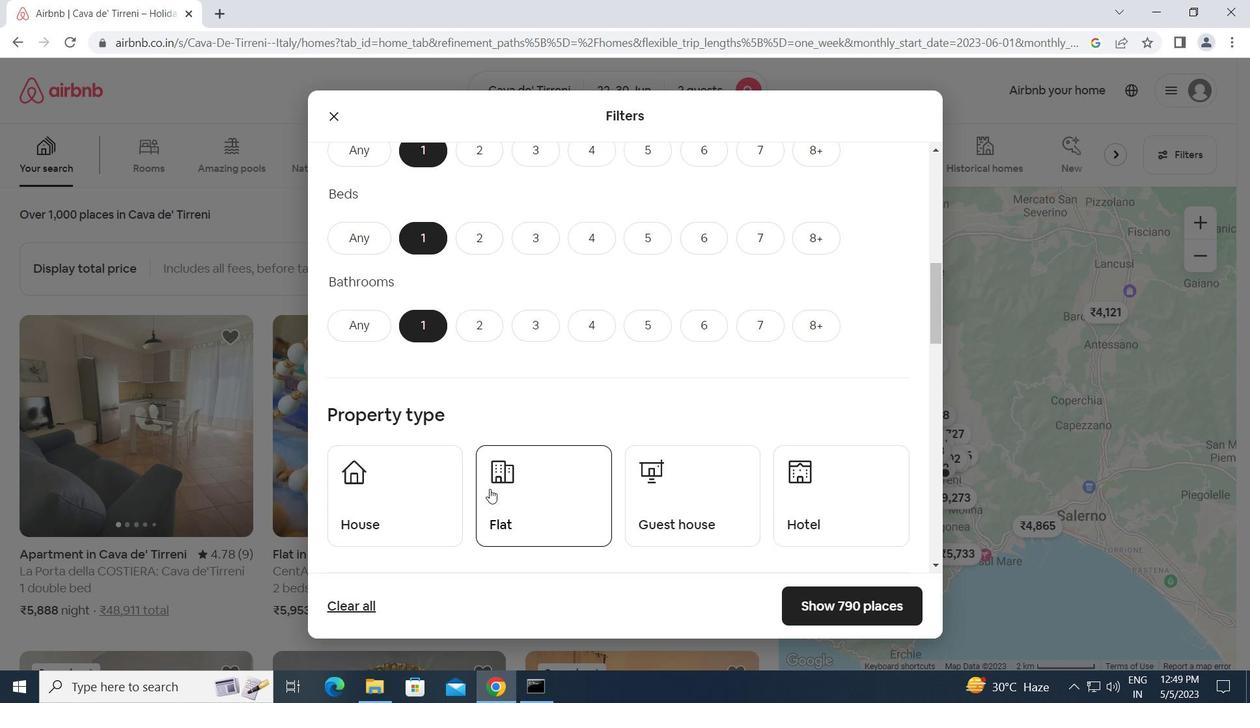 
Action: Mouse moved to (405, 426)
Screenshot: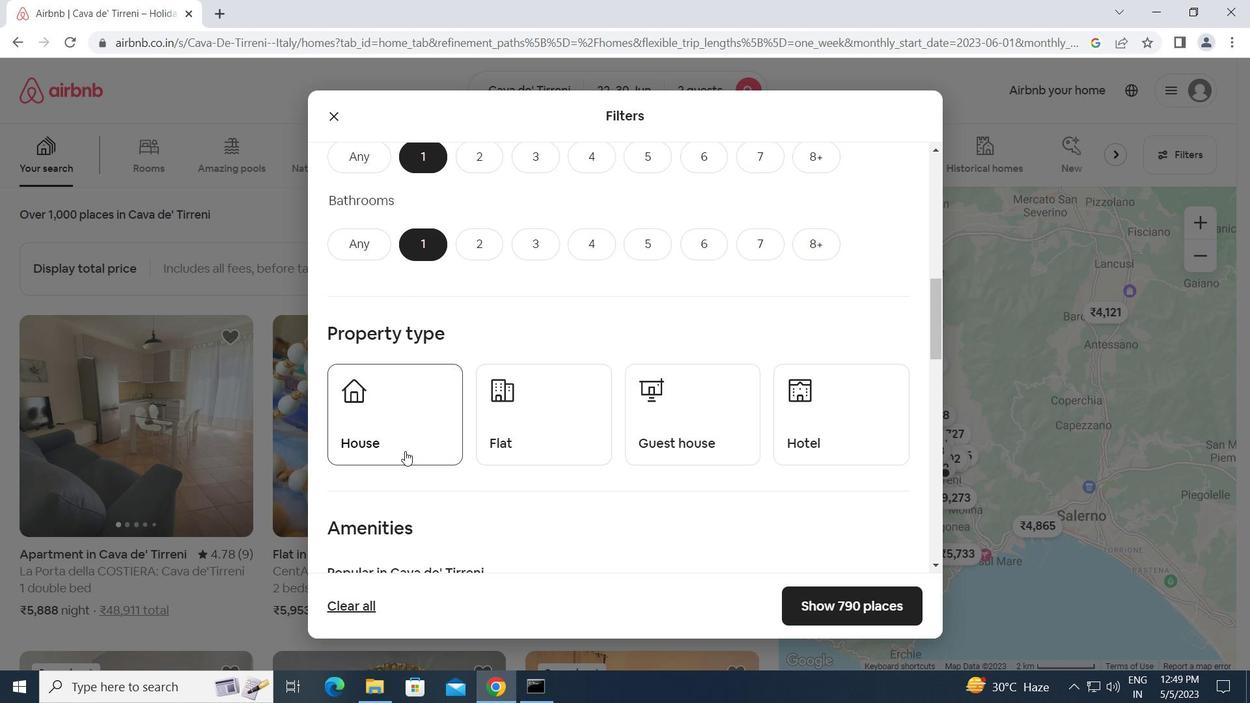 
Action: Mouse pressed left at (405, 426)
Screenshot: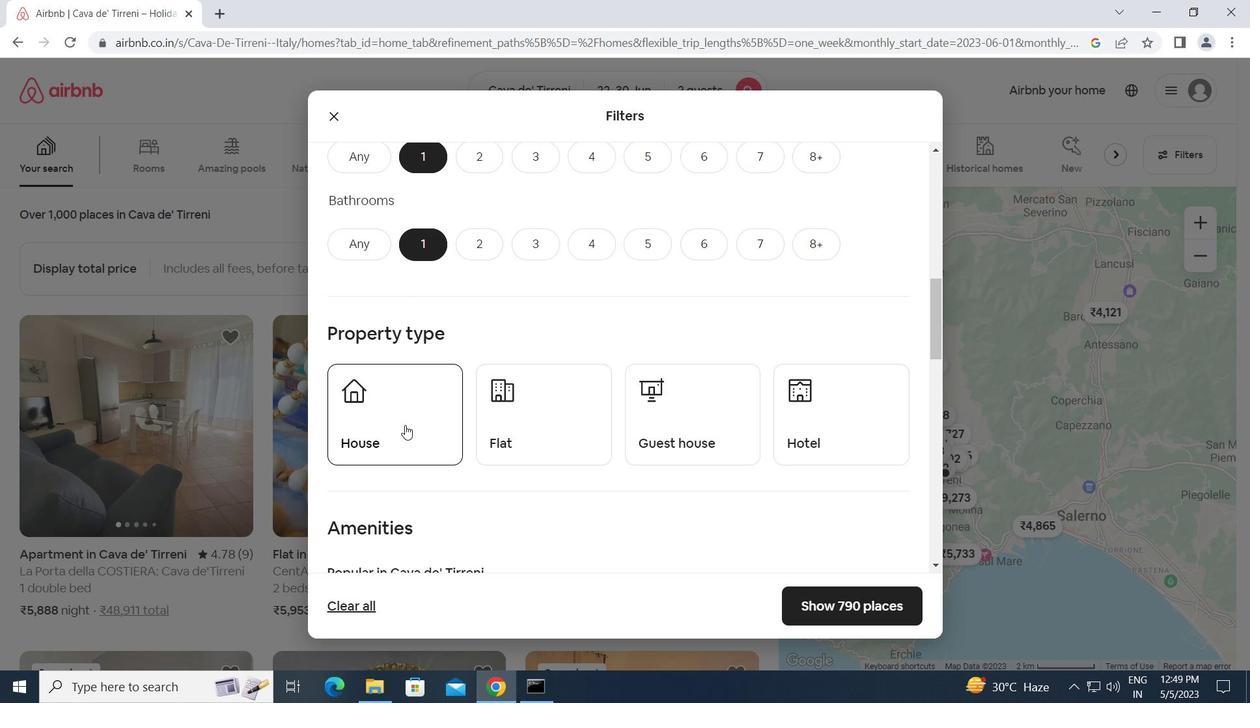 
Action: Mouse moved to (571, 433)
Screenshot: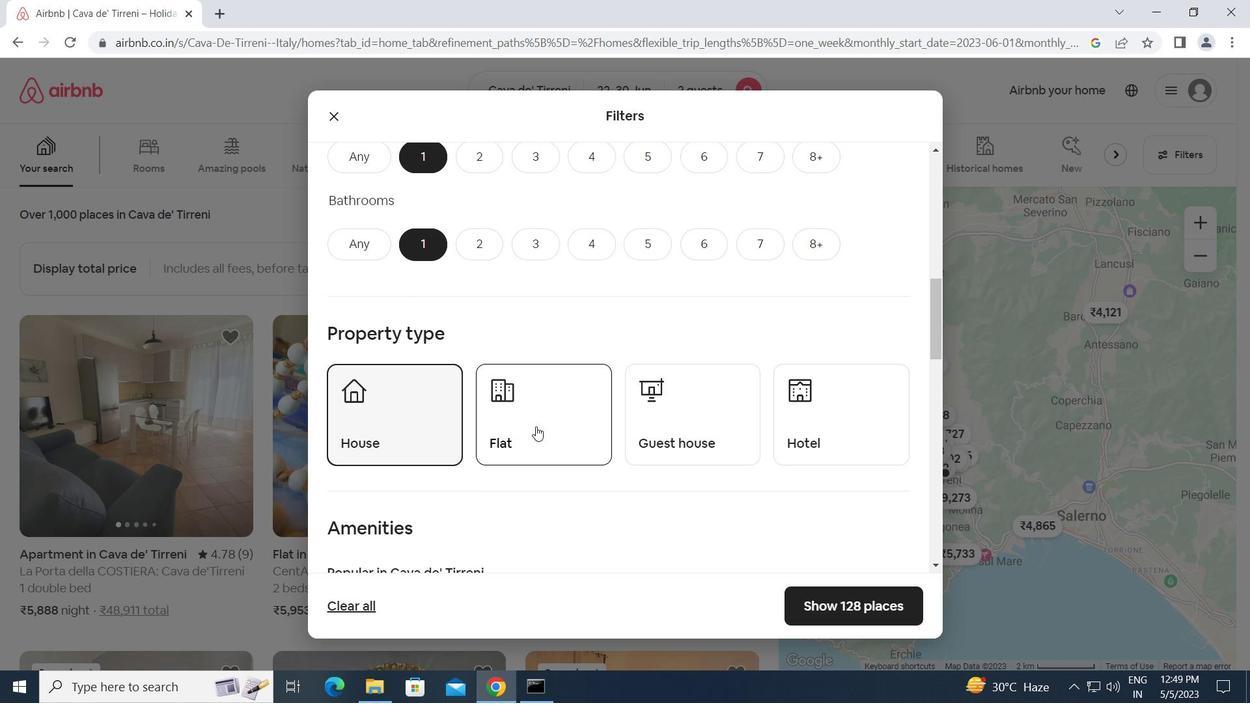 
Action: Mouse pressed left at (571, 433)
Screenshot: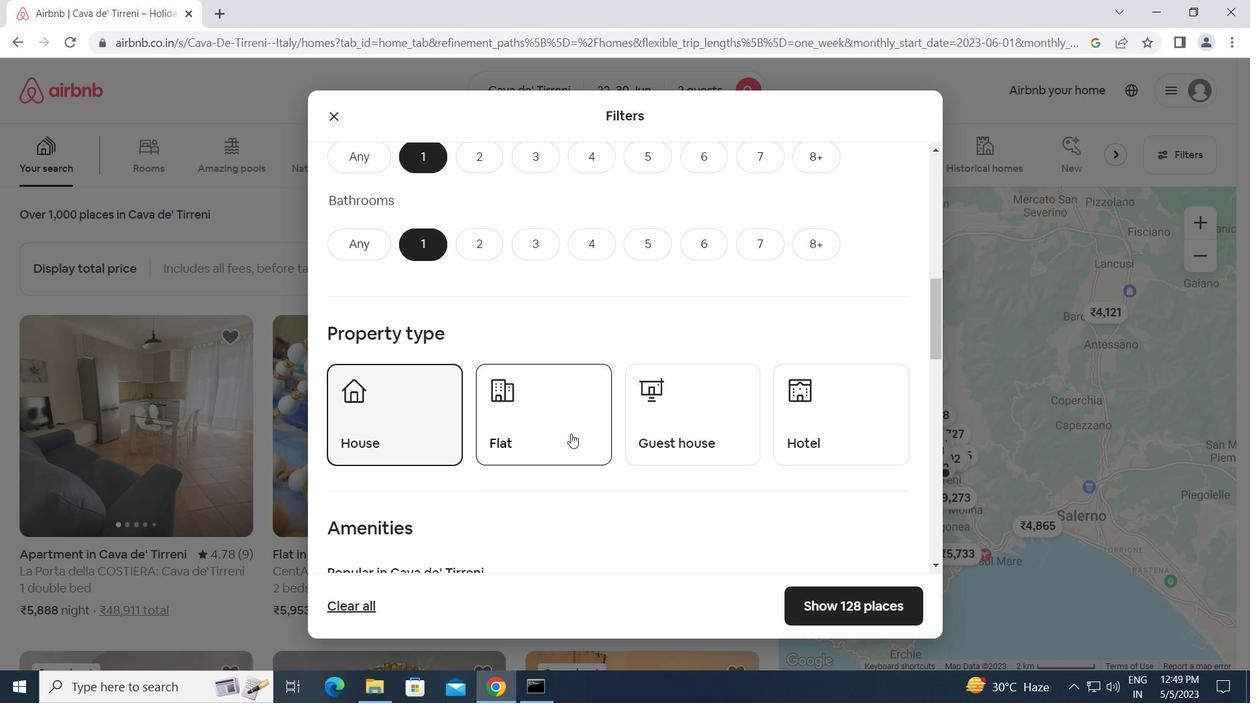 
Action: Mouse moved to (697, 433)
Screenshot: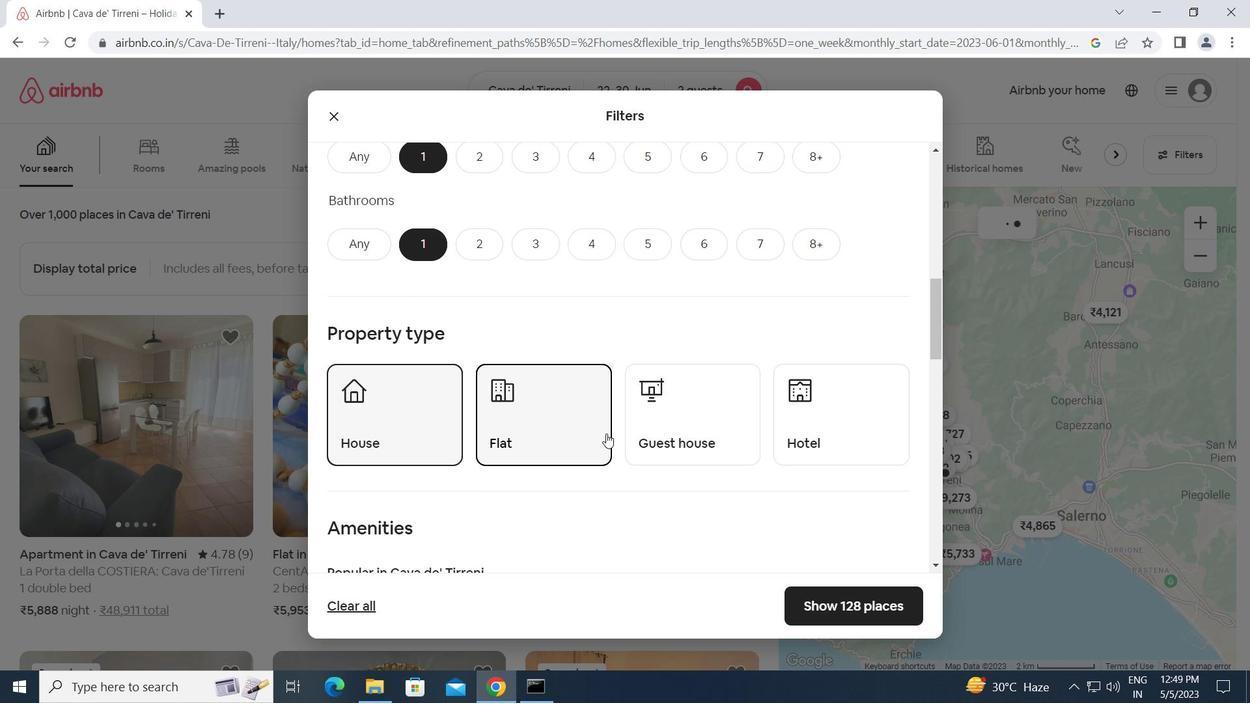 
Action: Mouse pressed left at (697, 433)
Screenshot: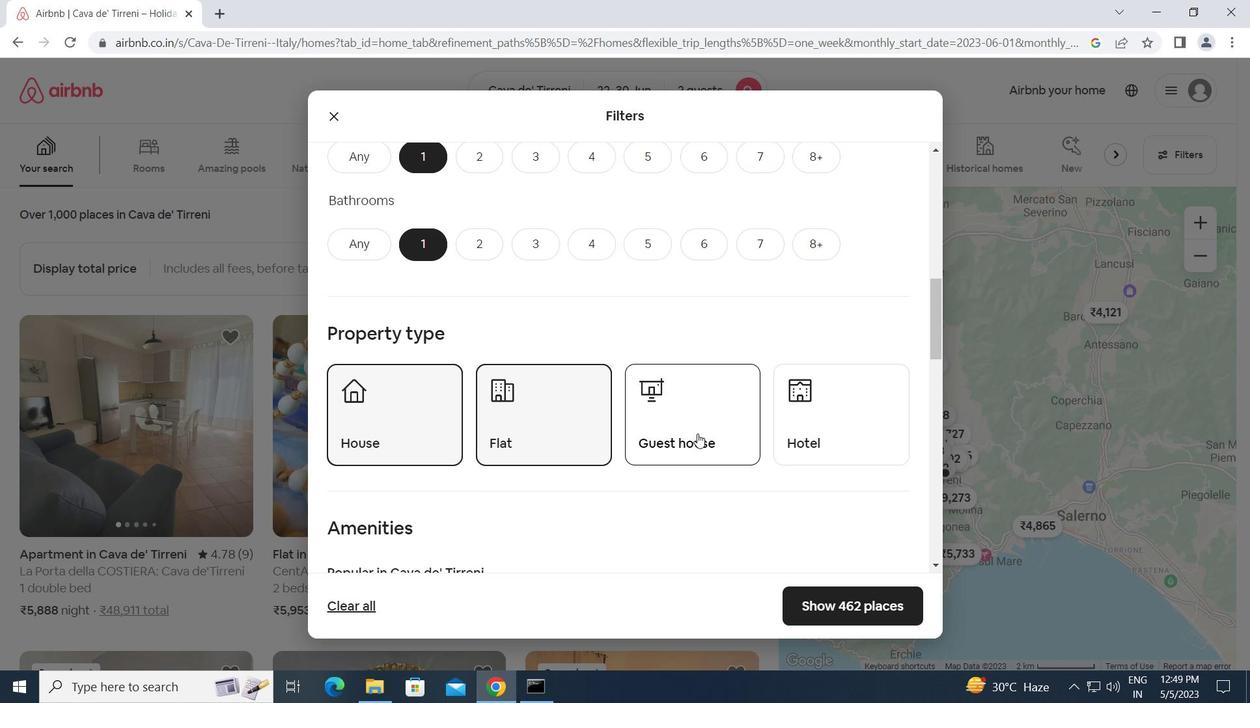 
Action: Mouse moved to (862, 426)
Screenshot: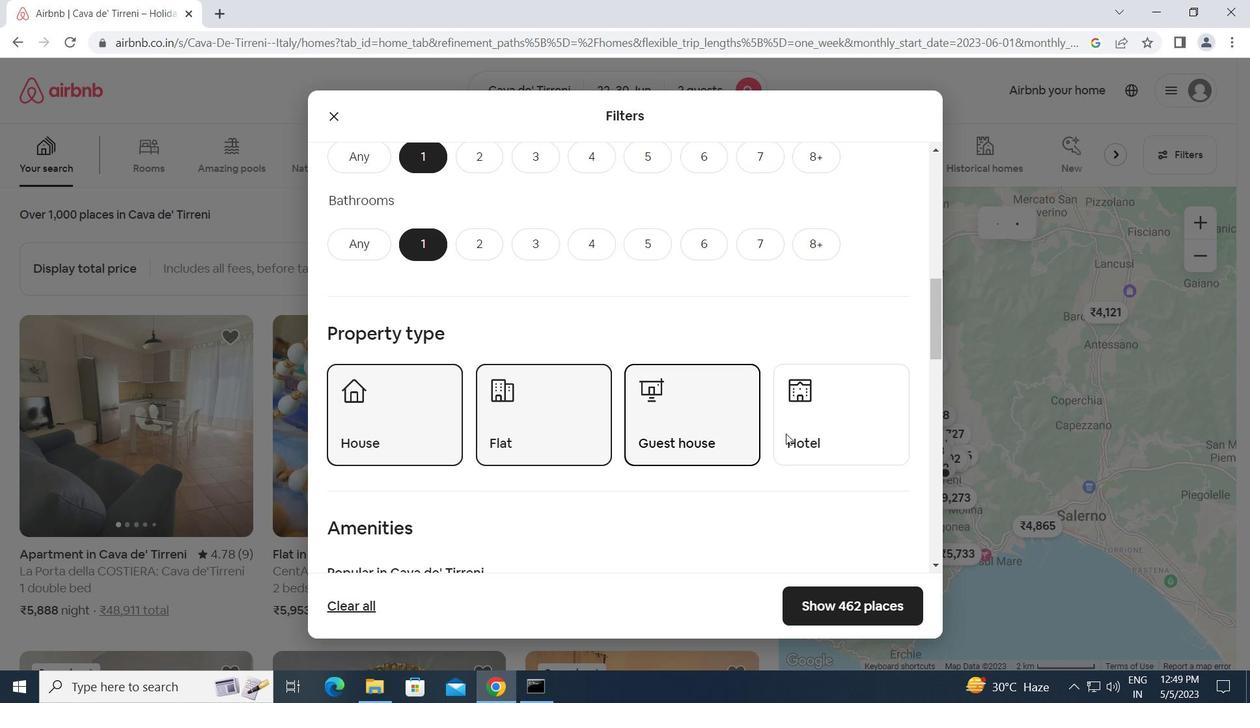 
Action: Mouse pressed left at (862, 426)
Screenshot: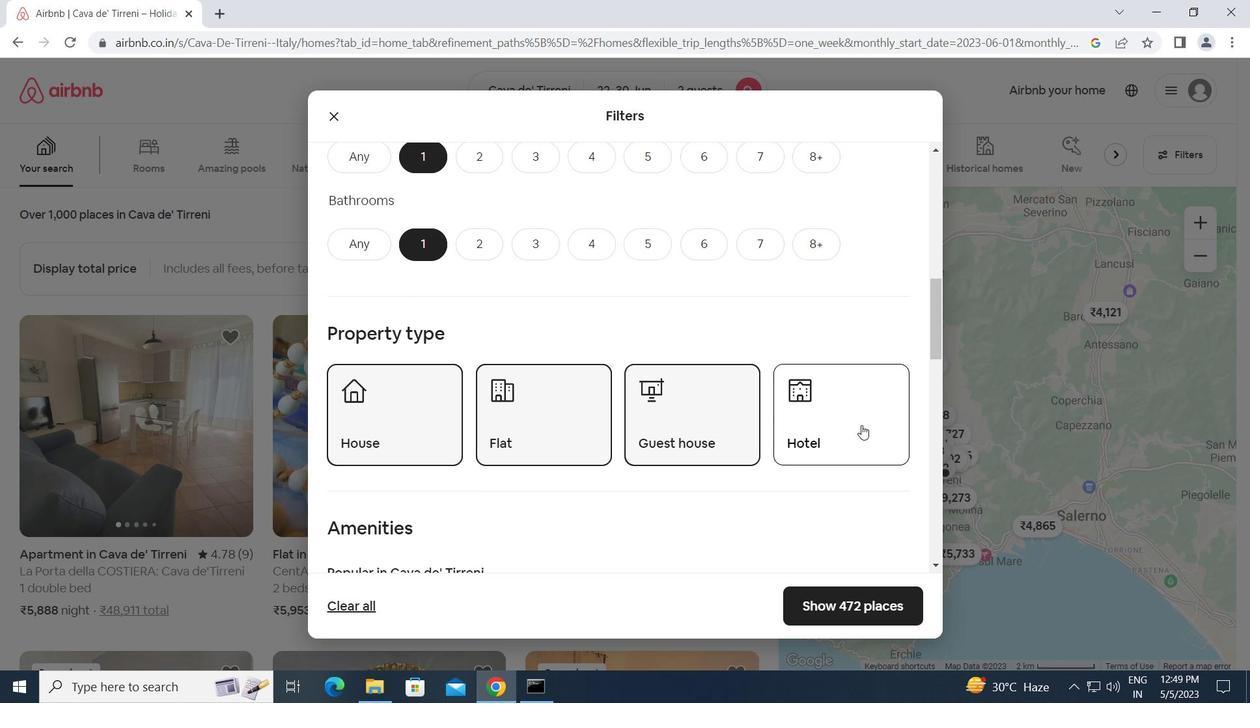 
Action: Mouse moved to (716, 471)
Screenshot: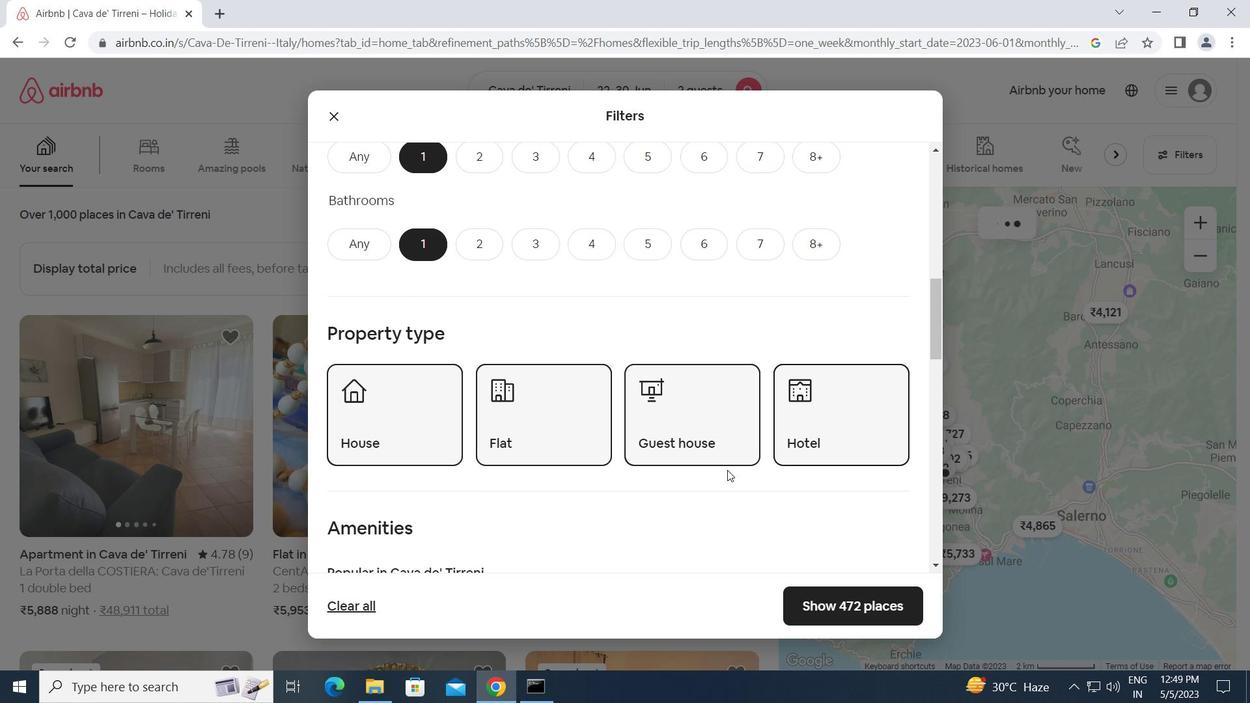 
Action: Mouse scrolled (716, 471) with delta (0, 0)
Screenshot: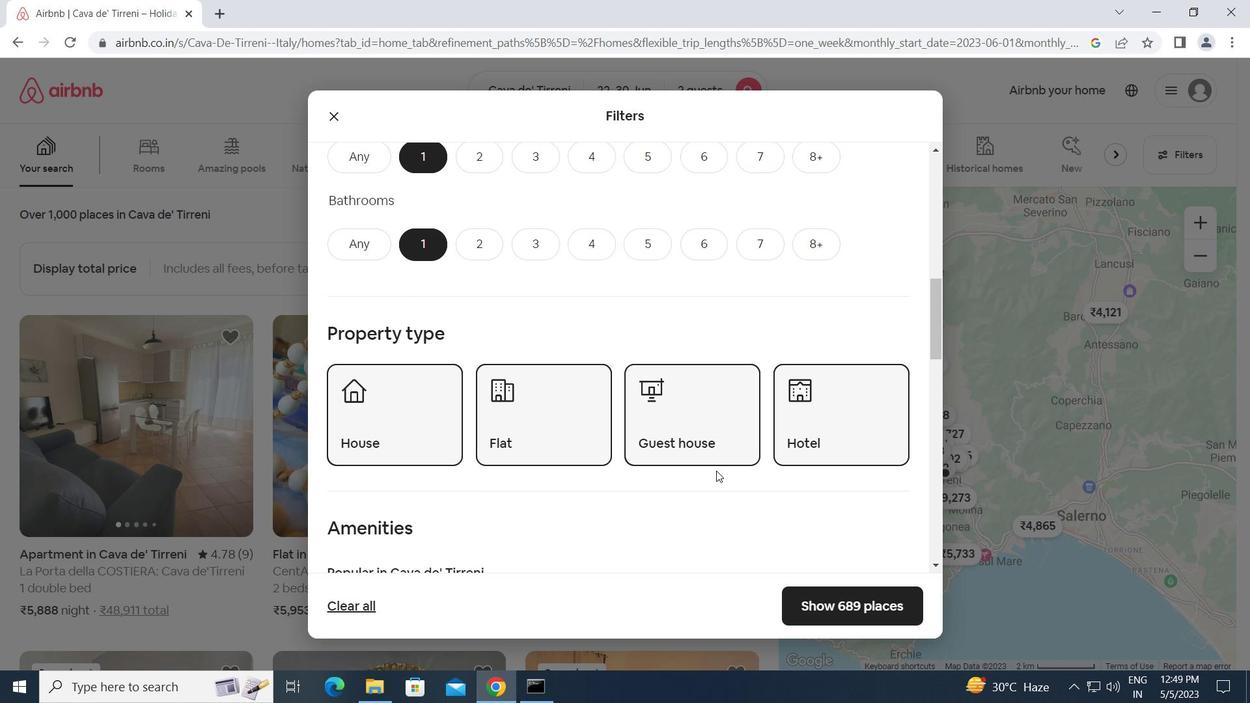
Action: Mouse scrolled (716, 471) with delta (0, 0)
Screenshot: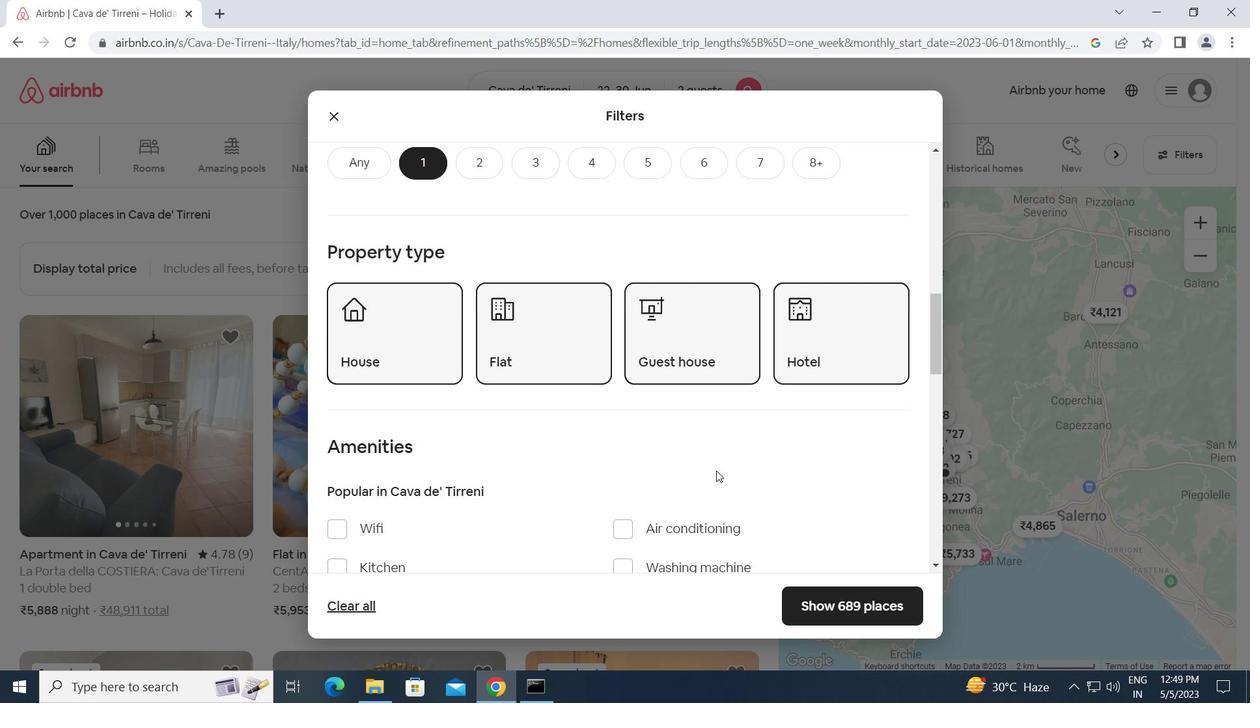 
Action: Mouse scrolled (716, 471) with delta (0, 0)
Screenshot: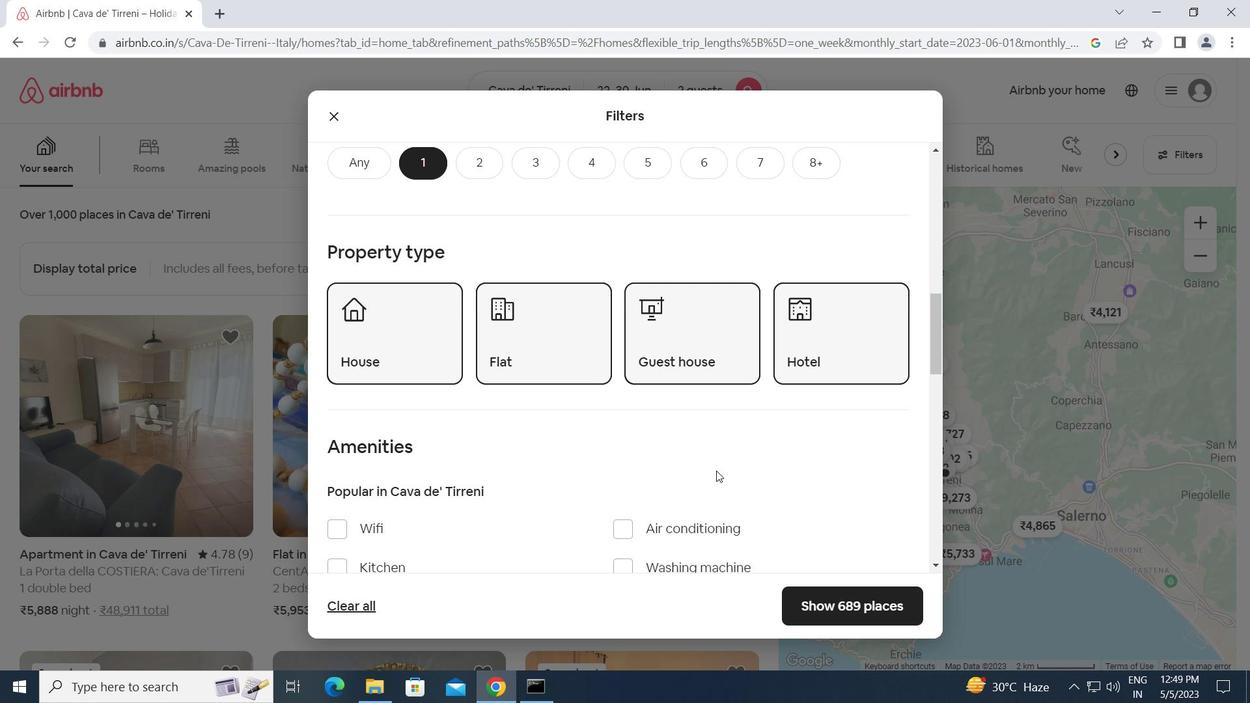 
Action: Mouse scrolled (716, 471) with delta (0, 0)
Screenshot: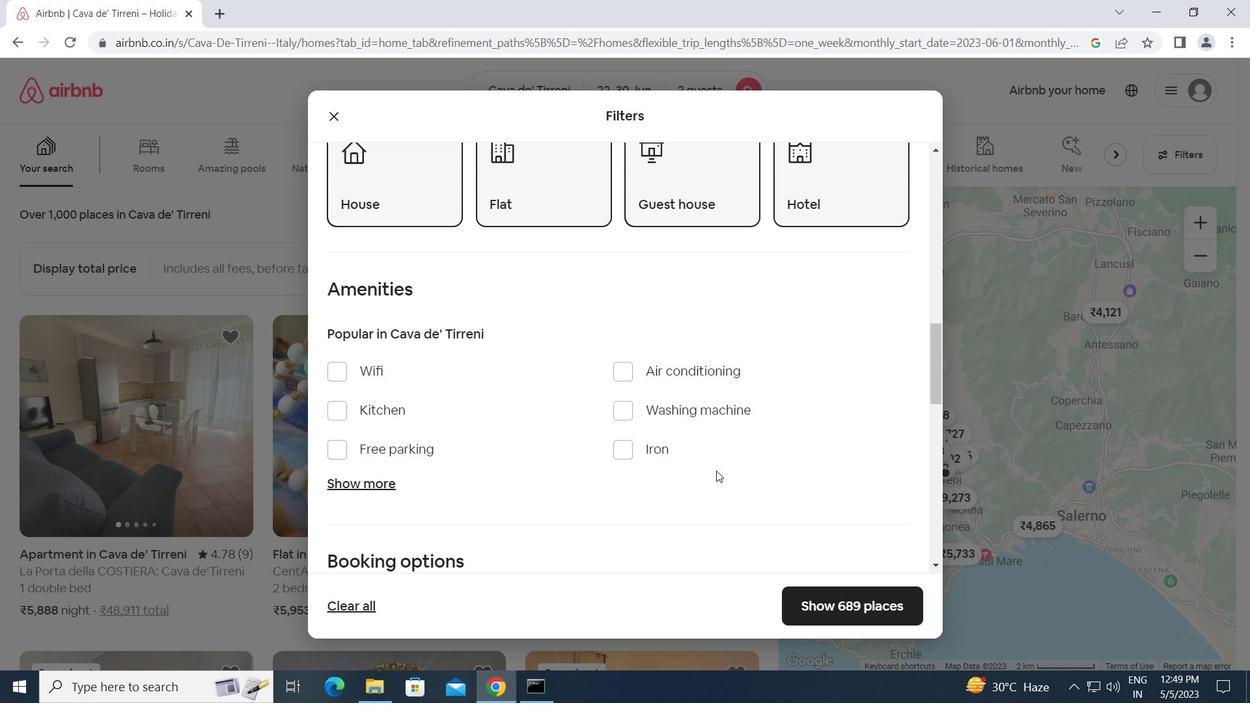 
Action: Mouse scrolled (716, 471) with delta (0, 0)
Screenshot: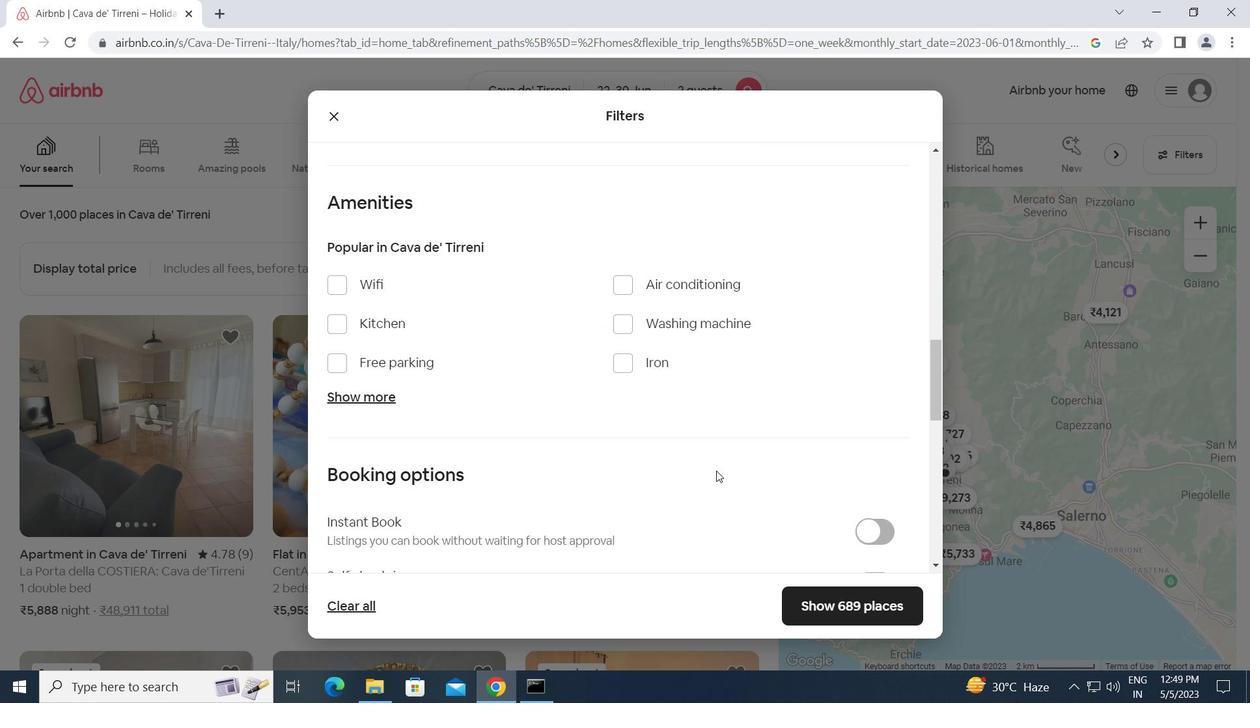 
Action: Mouse scrolled (716, 471) with delta (0, 0)
Screenshot: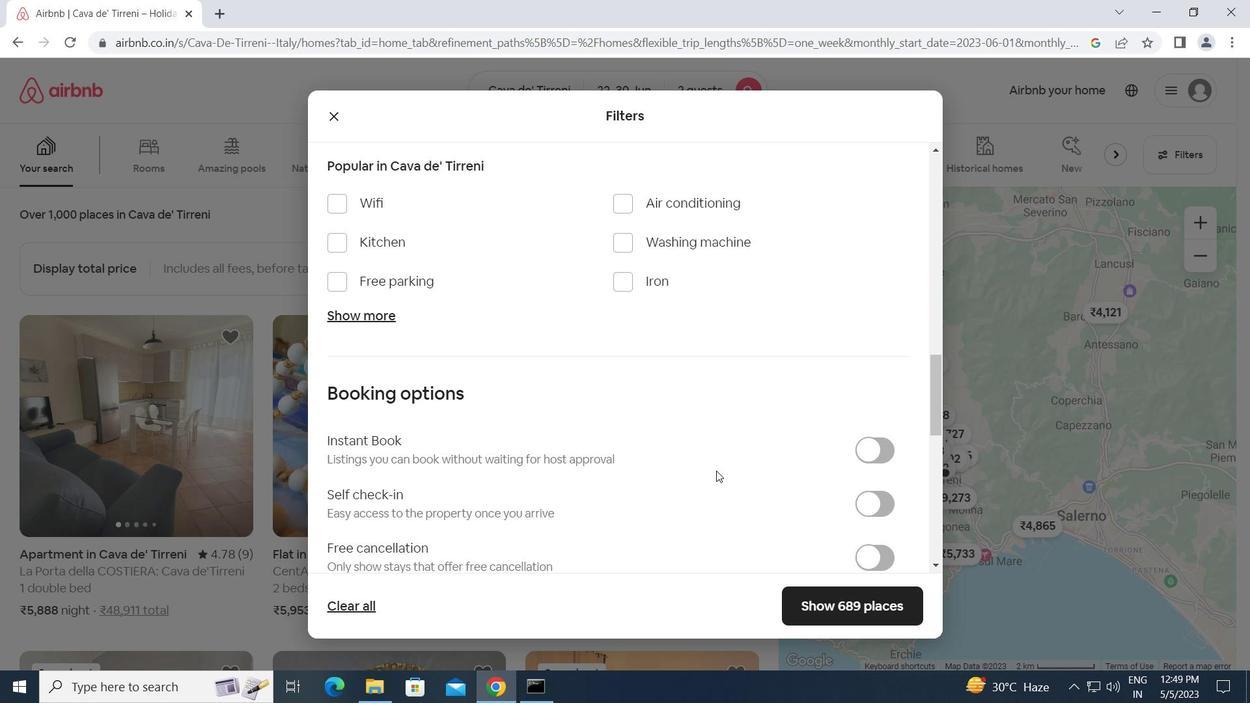 
Action: Mouse moved to (865, 423)
Screenshot: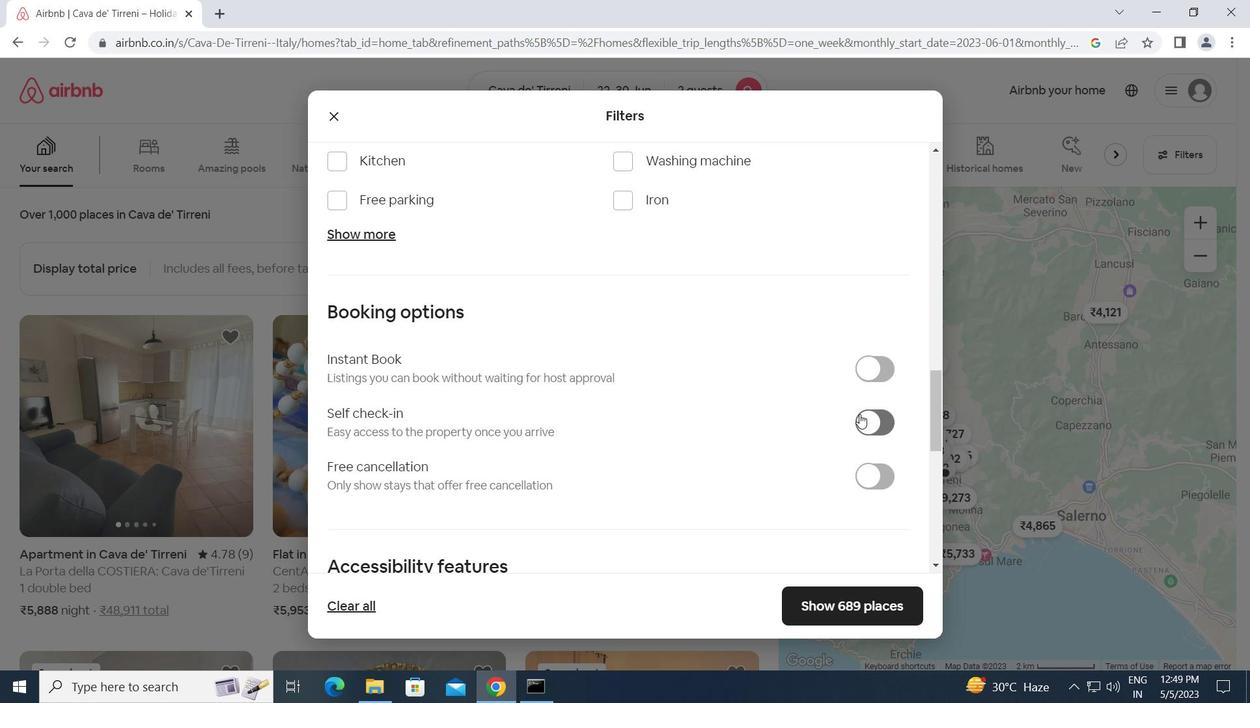 
Action: Mouse pressed left at (865, 423)
Screenshot: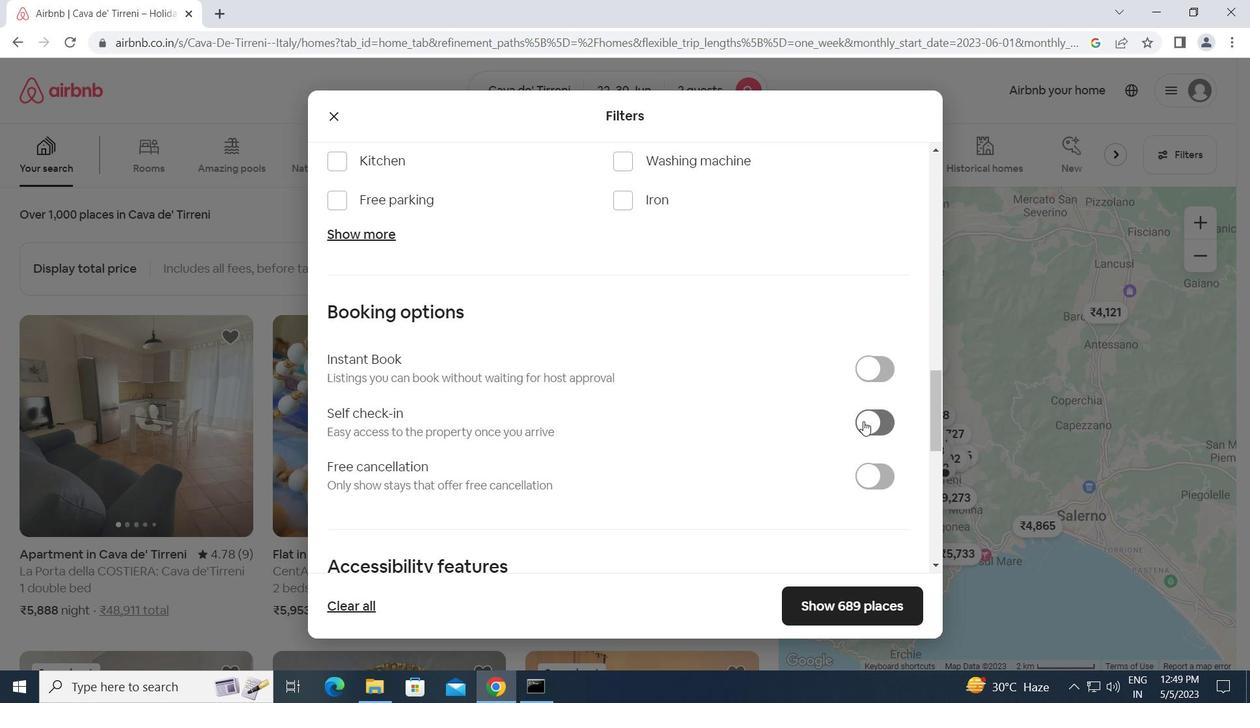 
Action: Mouse moved to (667, 439)
Screenshot: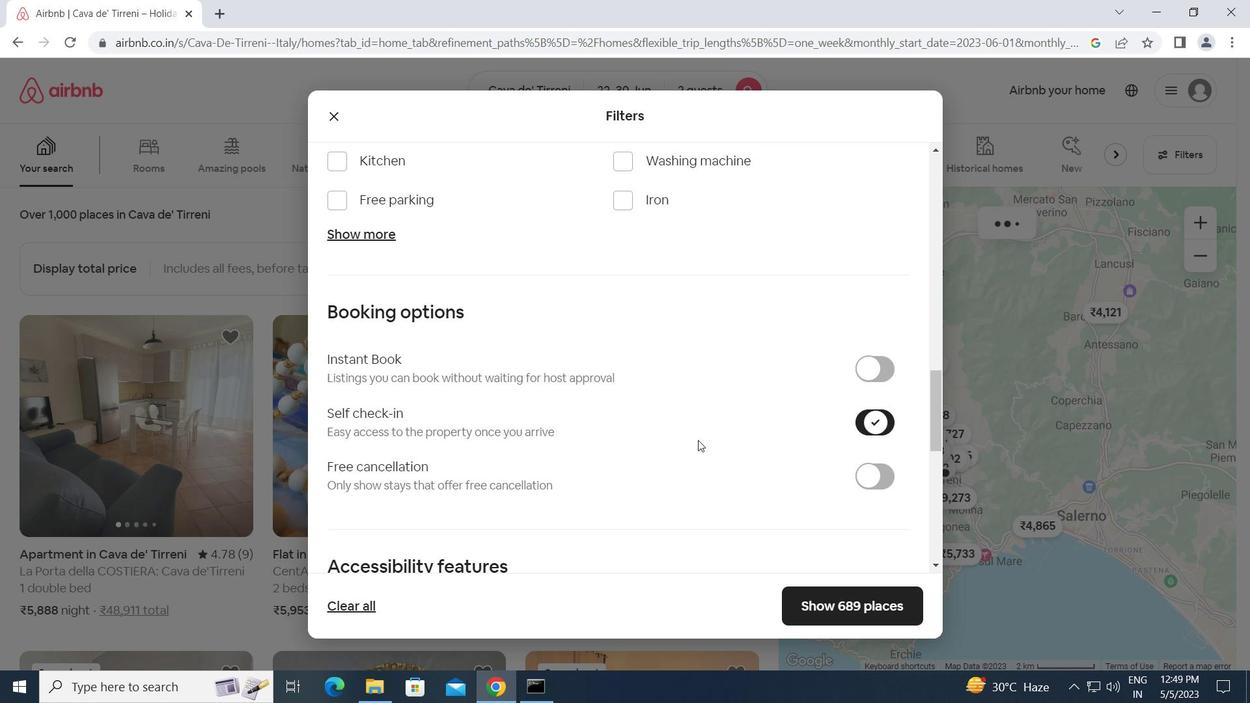 
Action: Mouse scrolled (667, 439) with delta (0, 0)
Screenshot: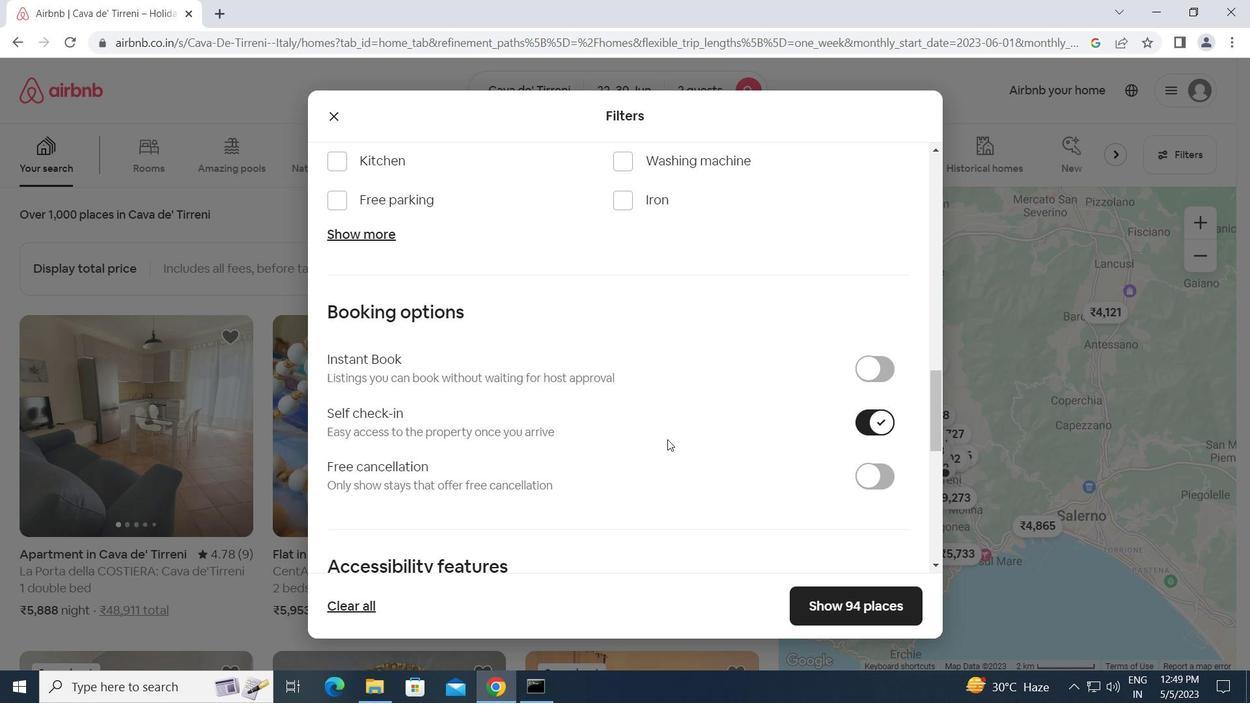 
Action: Mouse scrolled (667, 439) with delta (0, 0)
Screenshot: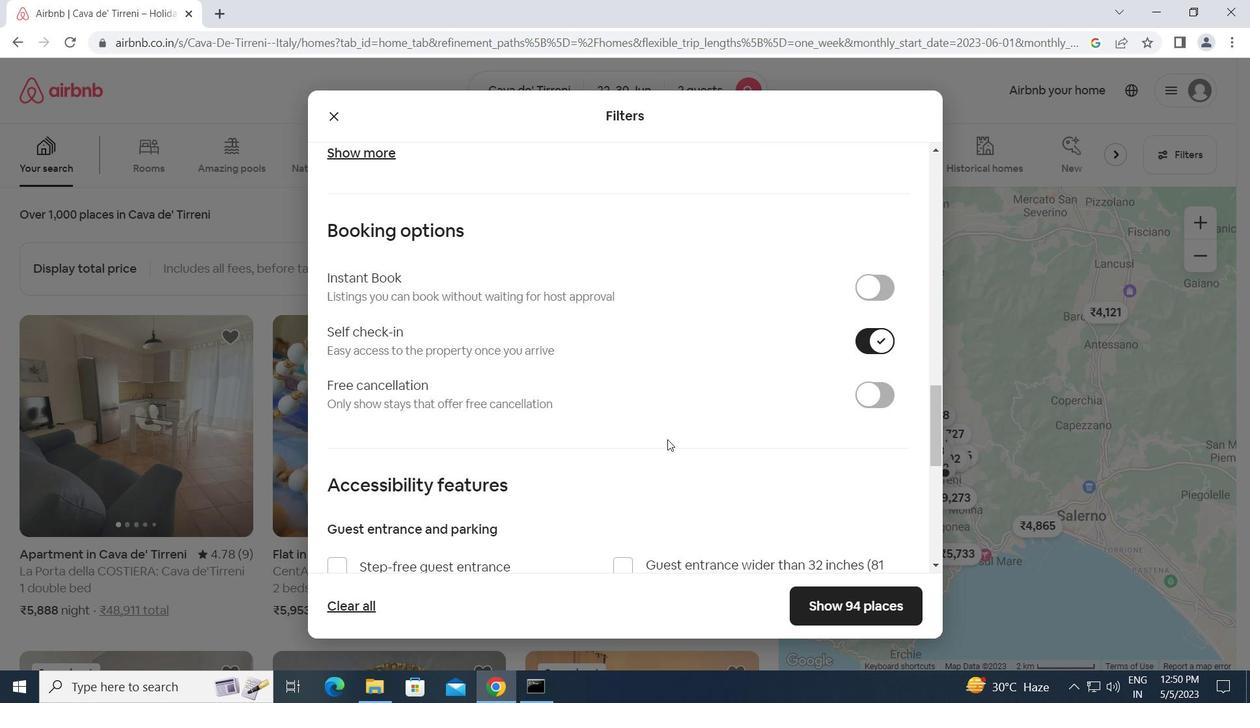 
Action: Mouse scrolled (667, 439) with delta (0, 0)
Screenshot: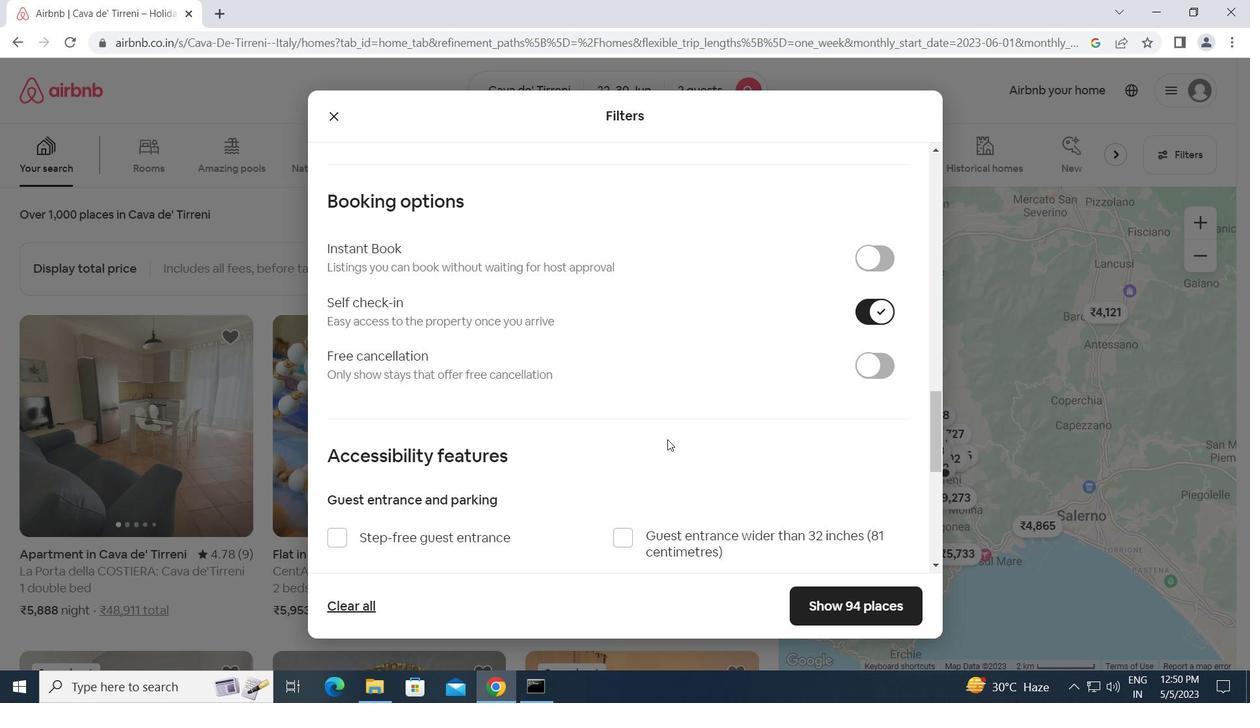 
Action: Mouse scrolled (667, 439) with delta (0, 0)
Screenshot: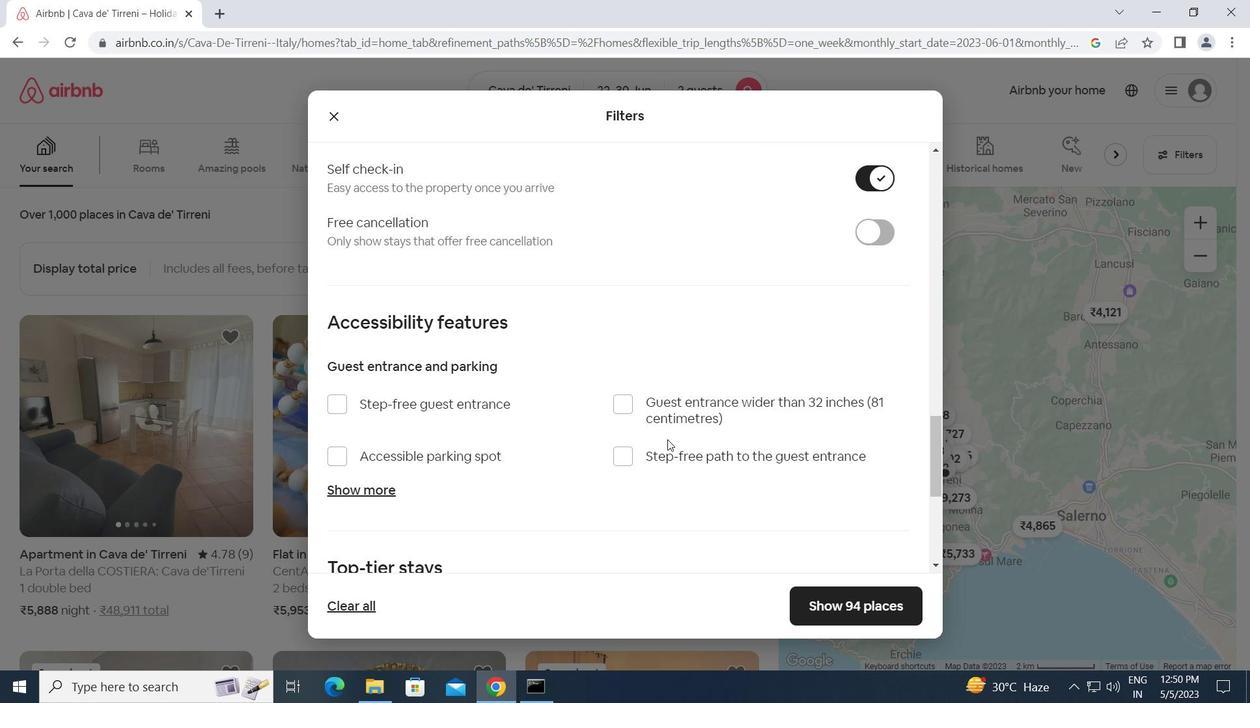 
Action: Mouse scrolled (667, 439) with delta (0, 0)
Screenshot: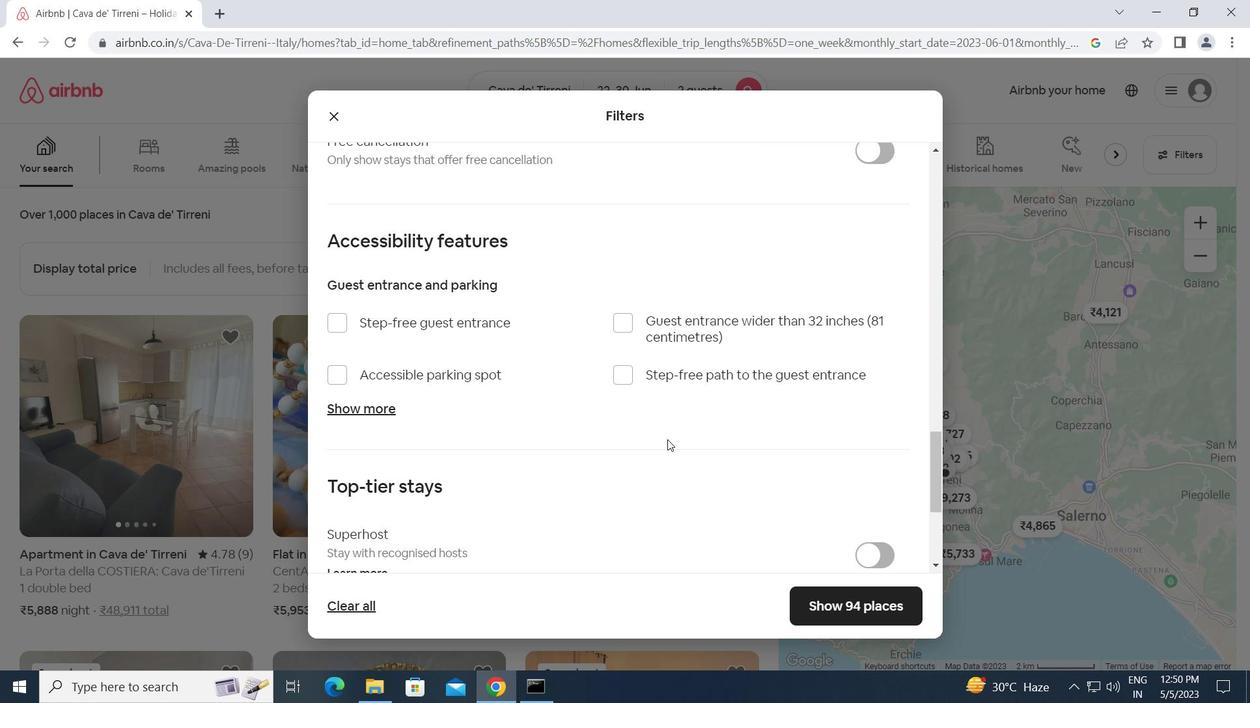 
Action: Mouse scrolled (667, 439) with delta (0, 0)
Screenshot: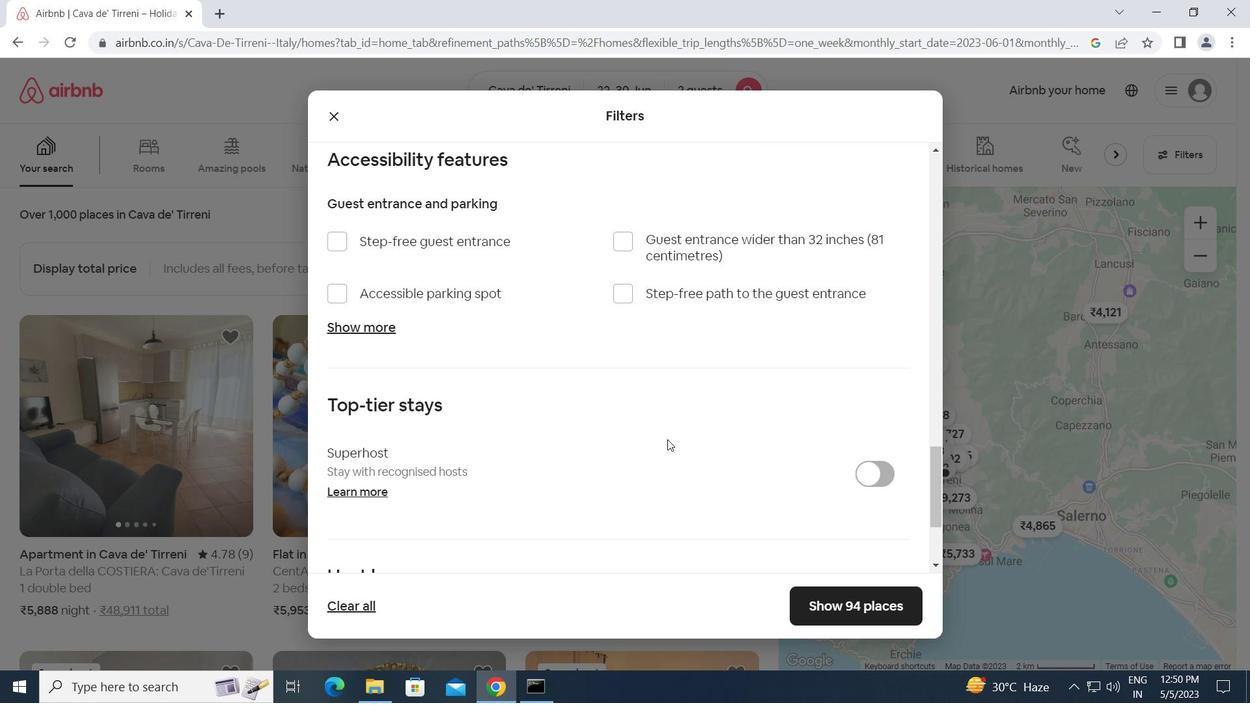 
Action: Mouse scrolled (667, 439) with delta (0, 0)
Screenshot: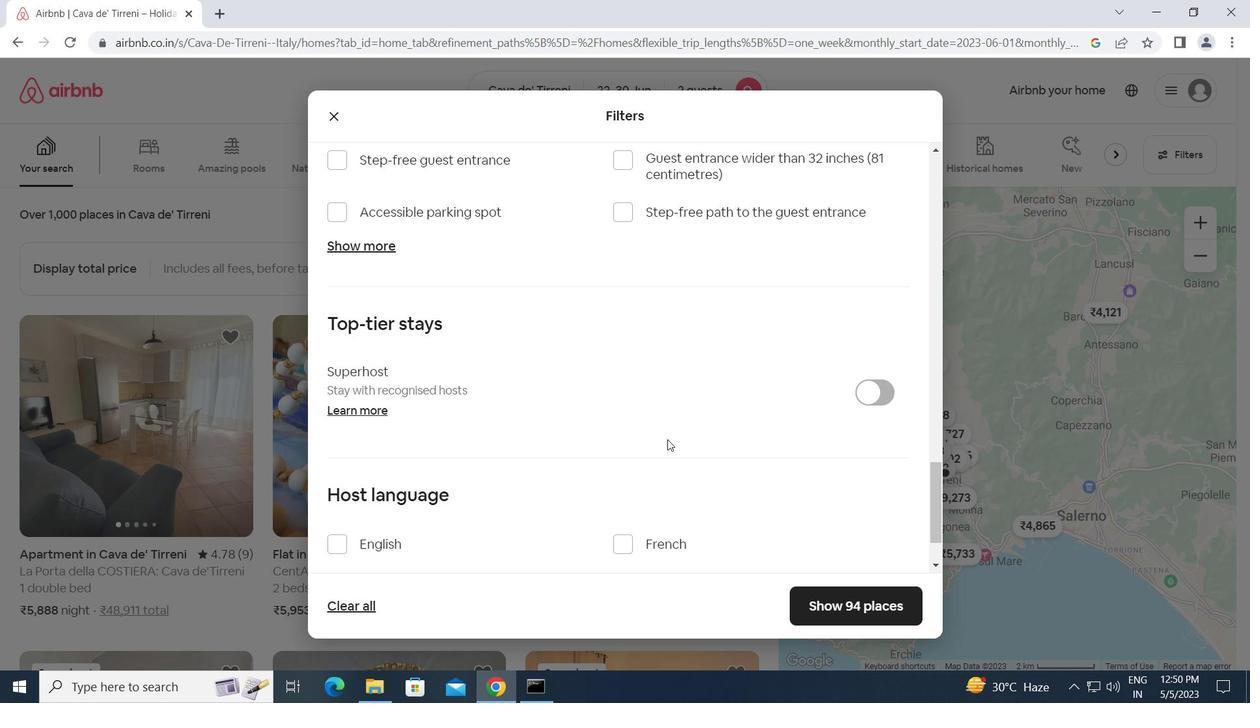 
Action: Mouse scrolled (667, 439) with delta (0, 0)
Screenshot: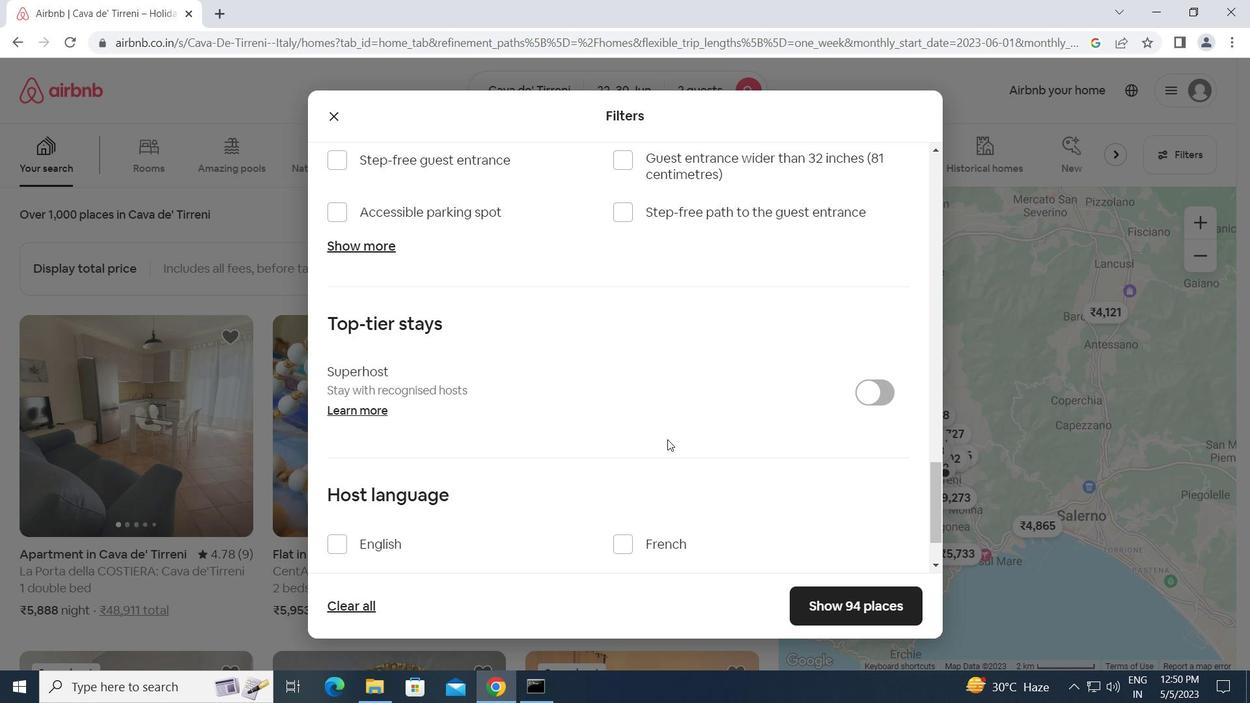 
Action: Mouse moved to (342, 457)
Screenshot: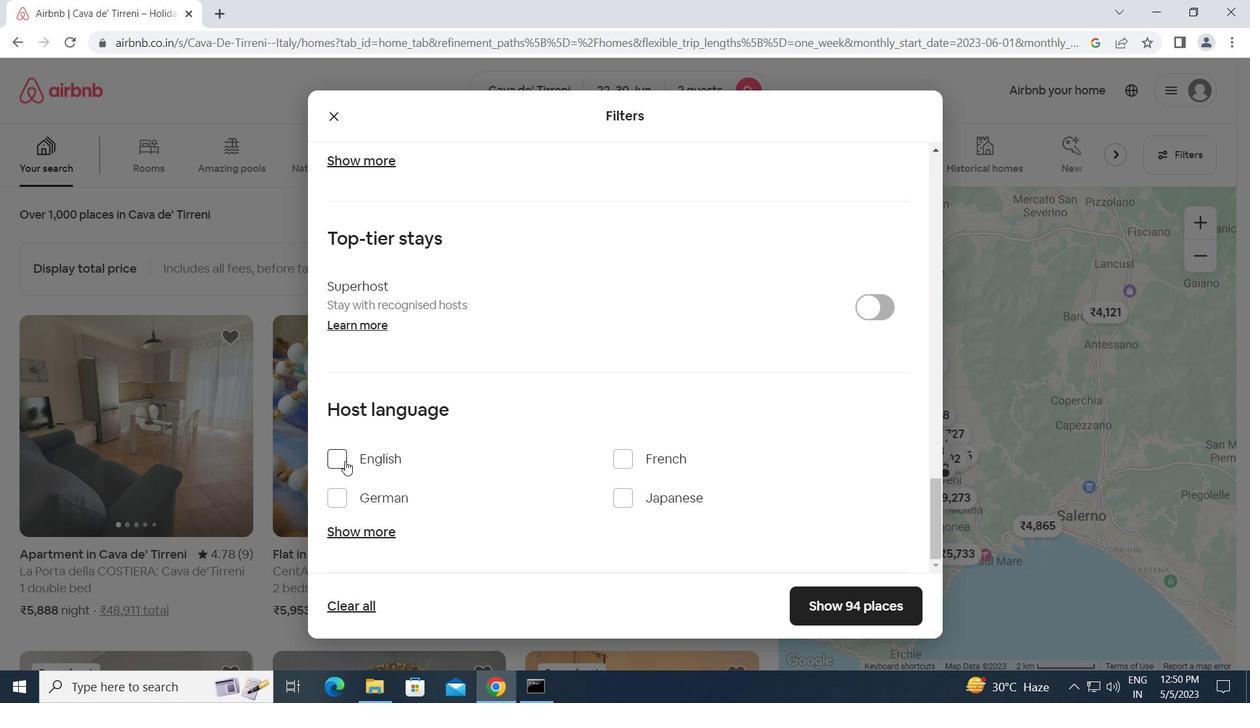 
Action: Mouse pressed left at (342, 457)
Screenshot: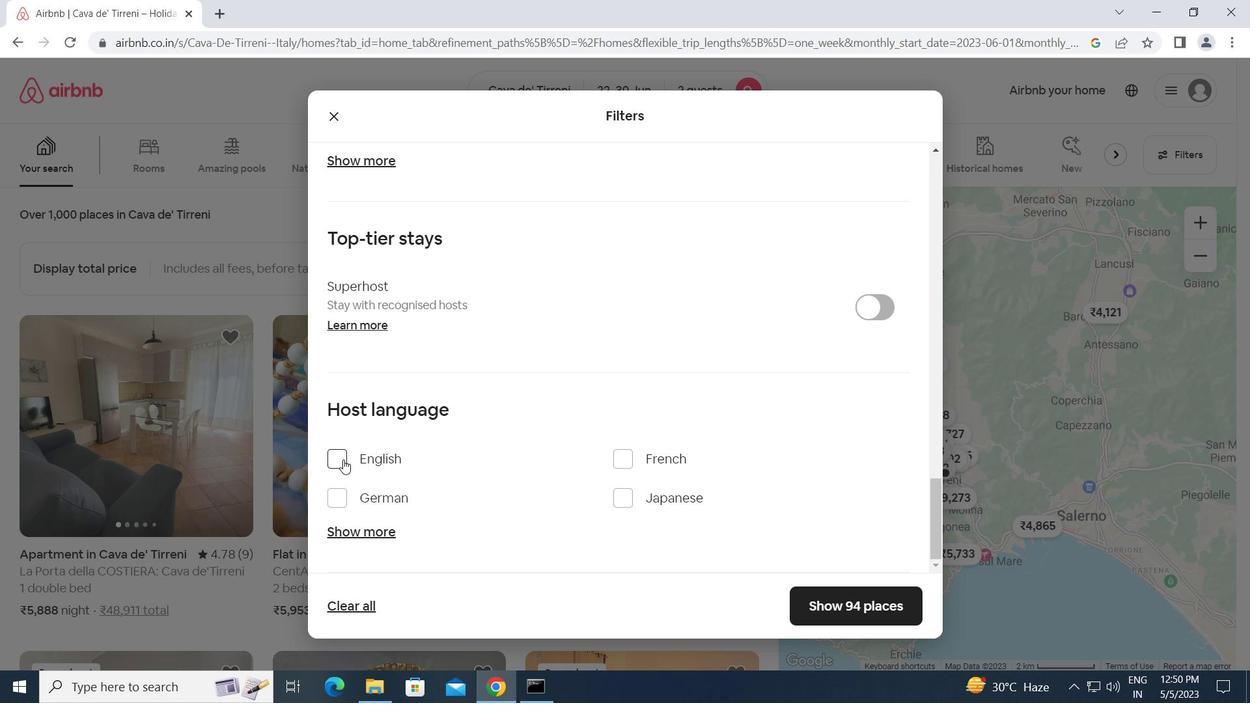 
Action: Mouse moved to (826, 601)
Screenshot: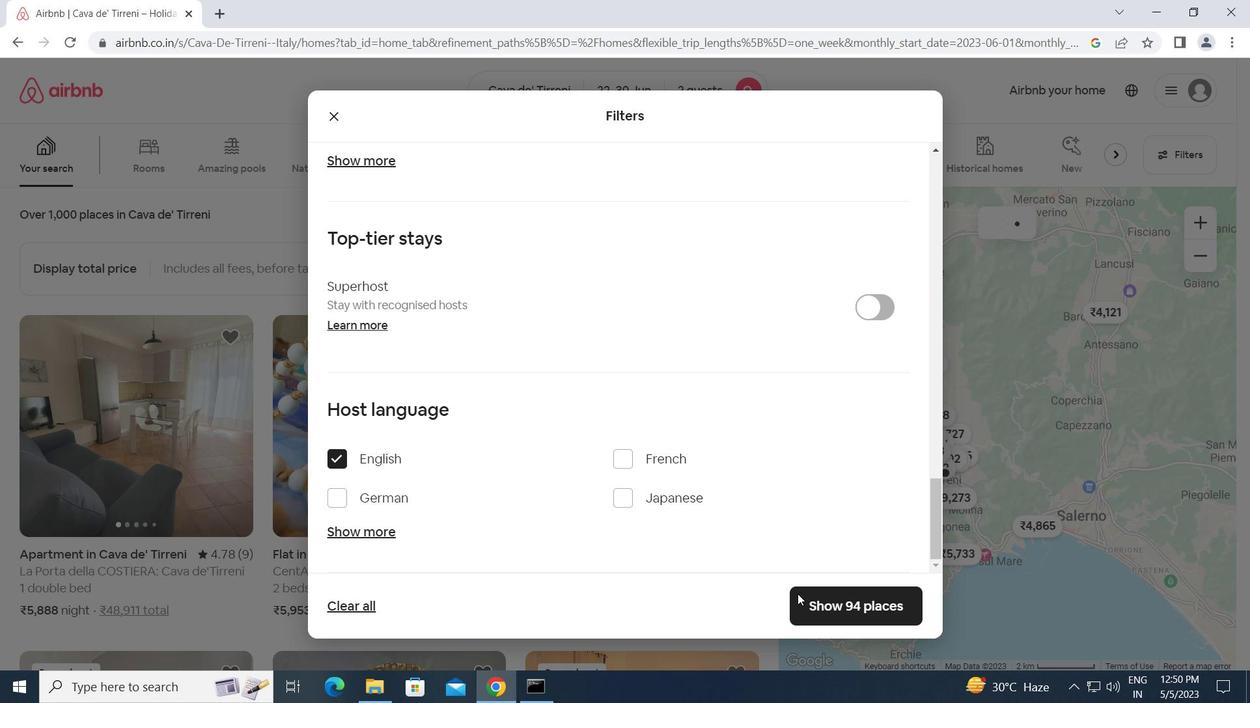 
Action: Mouse pressed left at (826, 601)
Screenshot: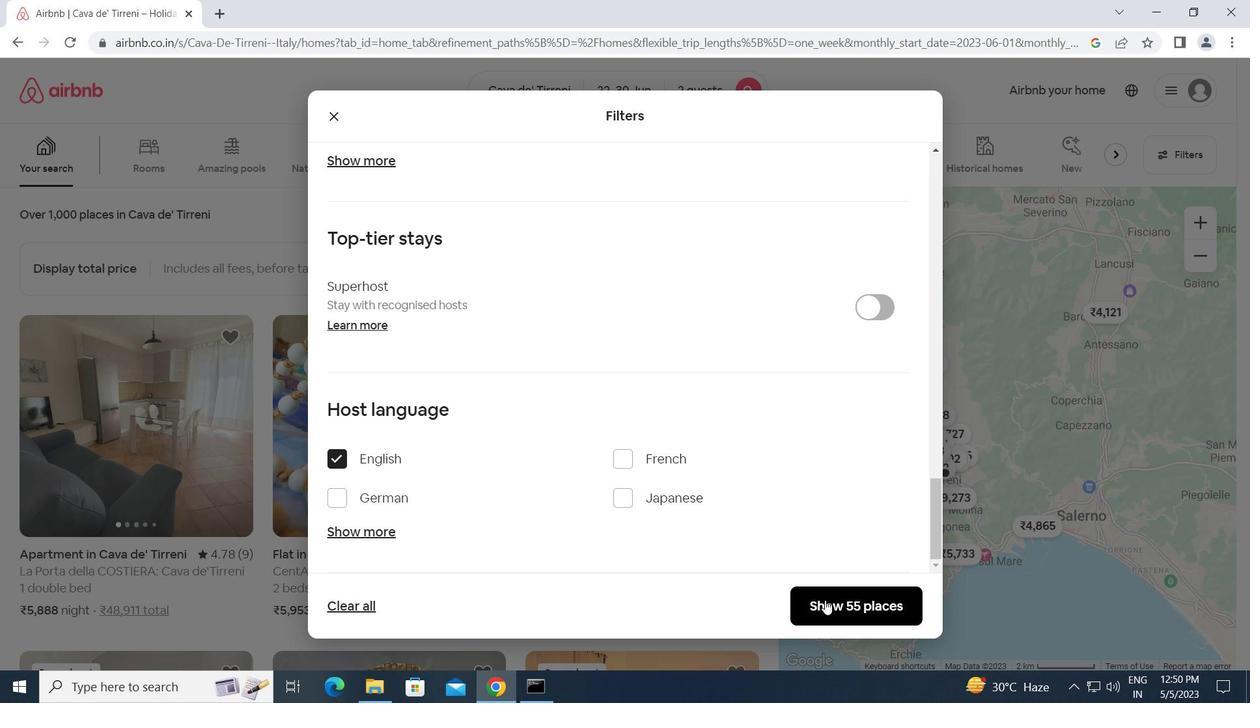 
Action: Mouse moved to (826, 601)
Screenshot: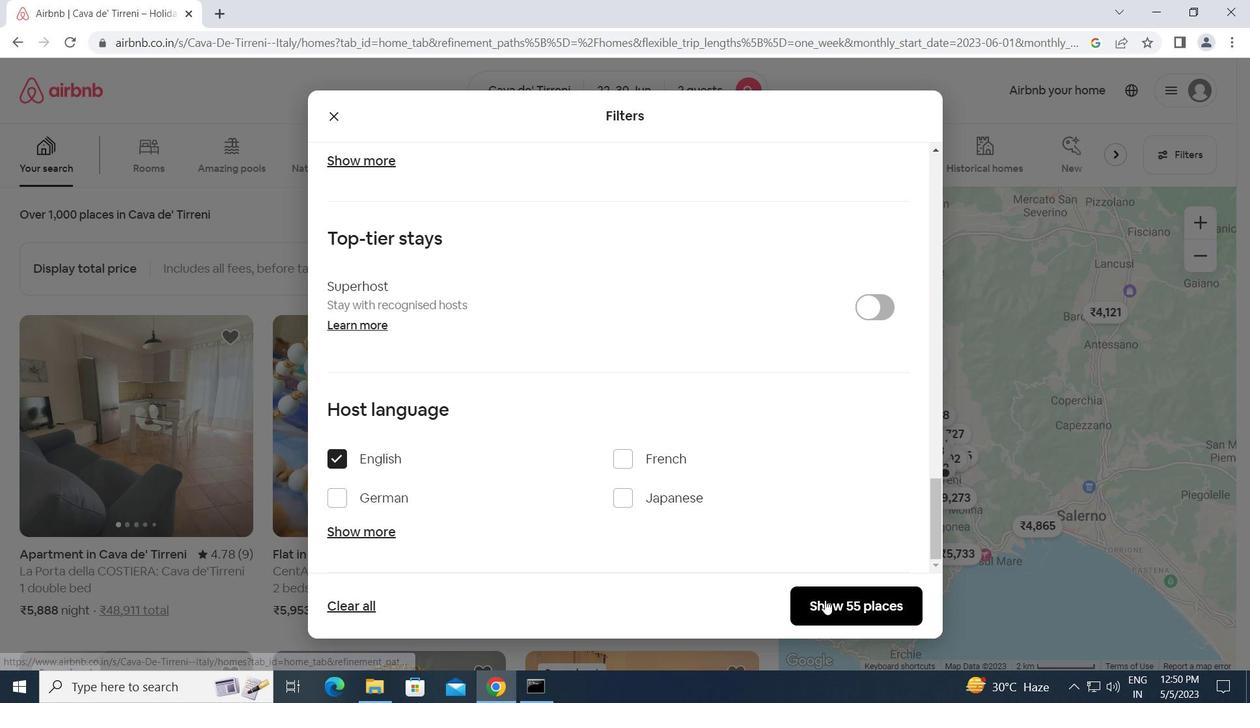 
